 Task: Search for a house or flat in Balagtas, Philippines, with 1 bedroom, 1 bed, 1 bathroom, self check-in, for 2 adults from August 2 to August 12, within a price range of 8200 to 10000.
Action: Mouse moved to (434, 95)
Screenshot: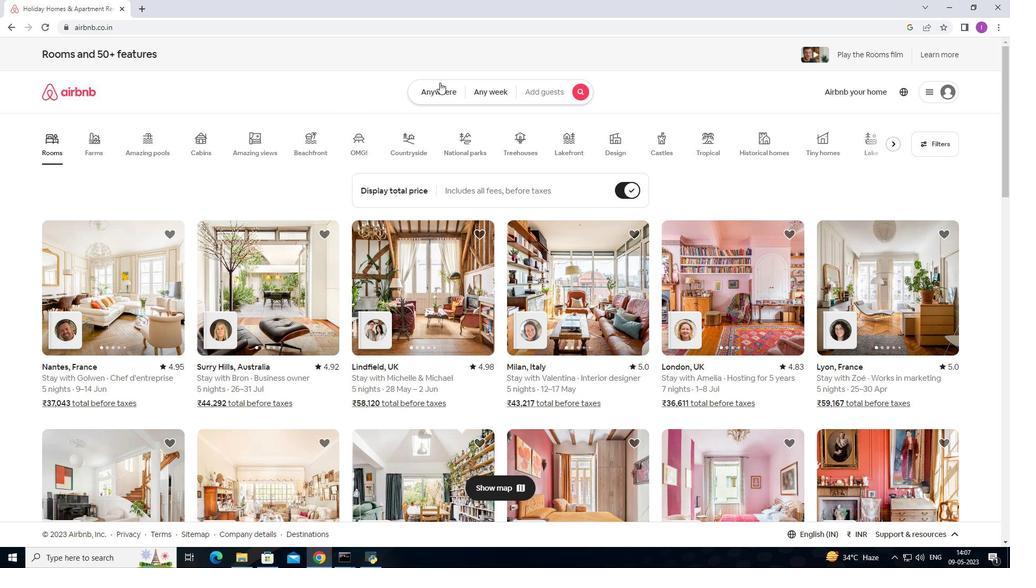 
Action: Mouse pressed left at (434, 95)
Screenshot: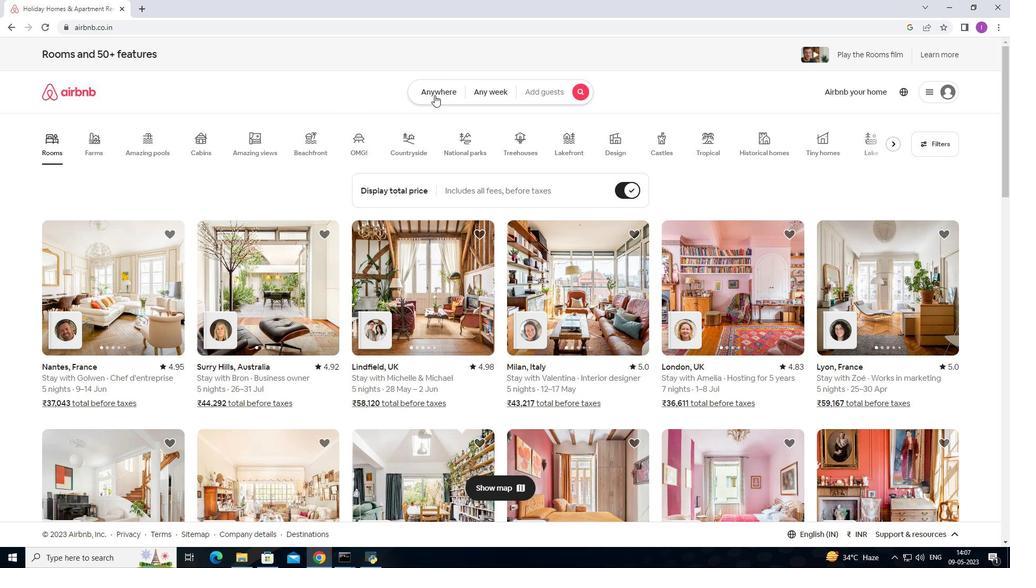 
Action: Mouse moved to (305, 132)
Screenshot: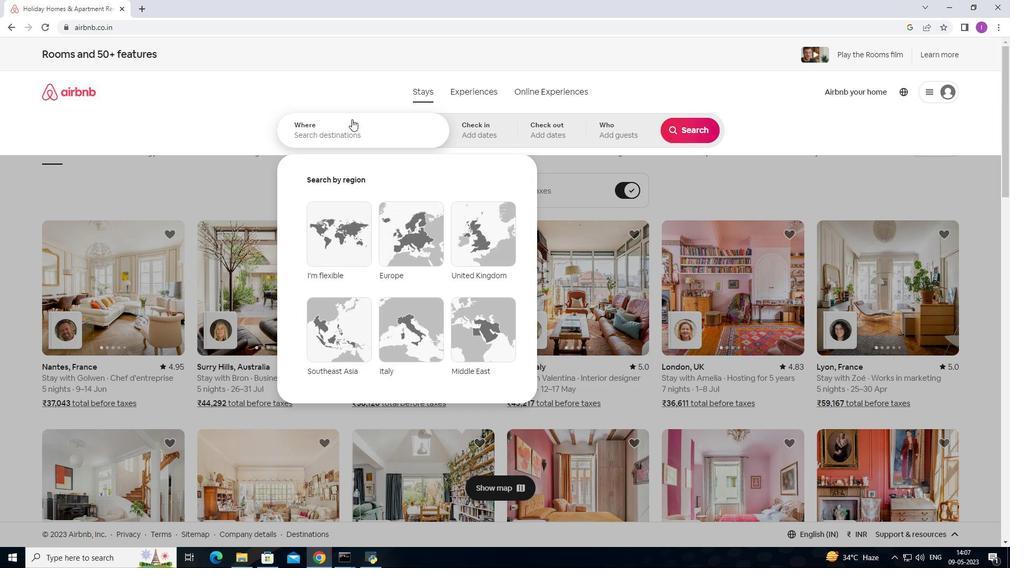 
Action: Mouse pressed left at (305, 132)
Screenshot: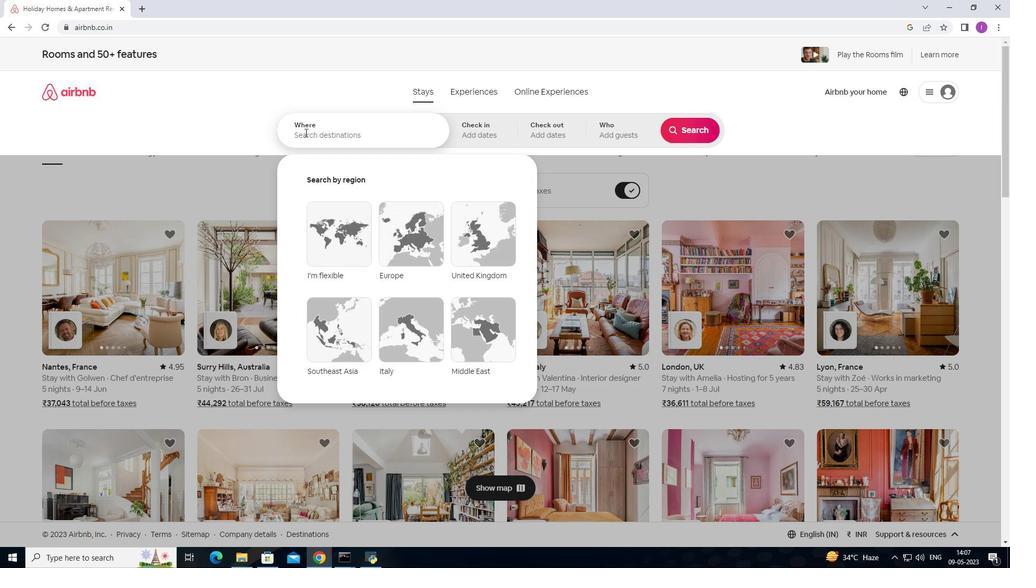 
Action: Mouse moved to (338, 148)
Screenshot: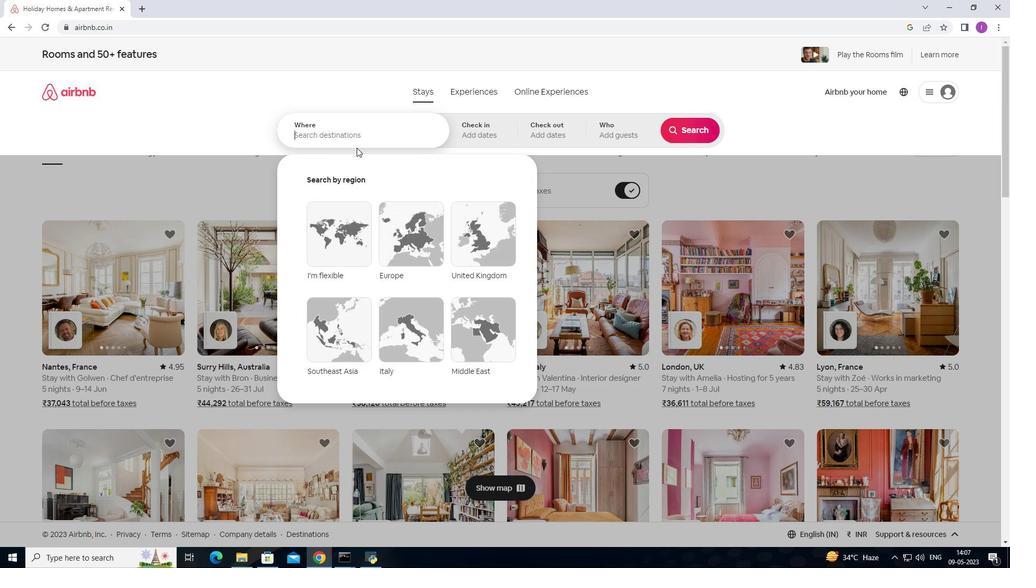 
Action: Key pressed <Key.shift>Balagtas,<Key.shift>Phi
Screenshot: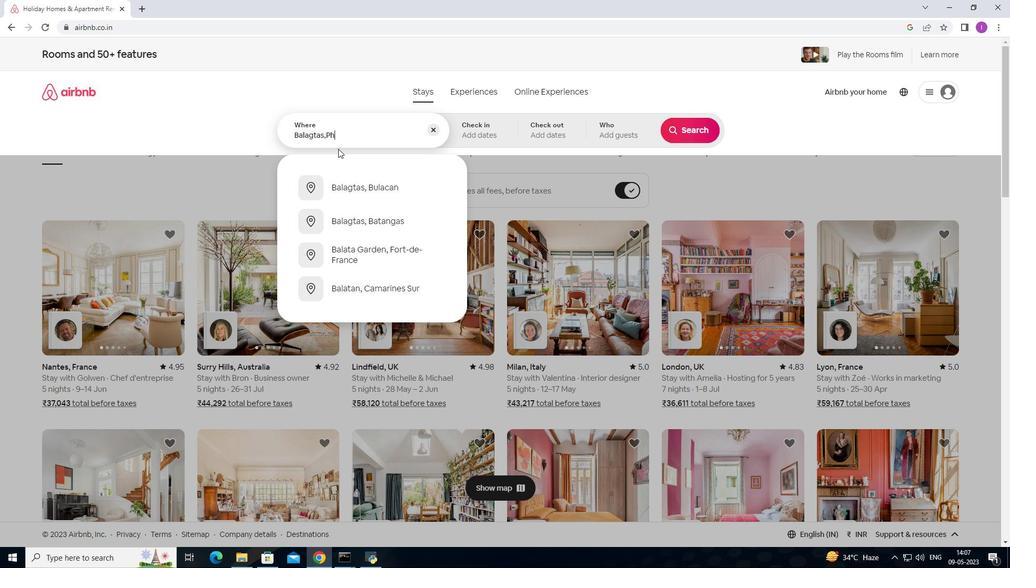 
Action: Mouse moved to (337, 148)
Screenshot: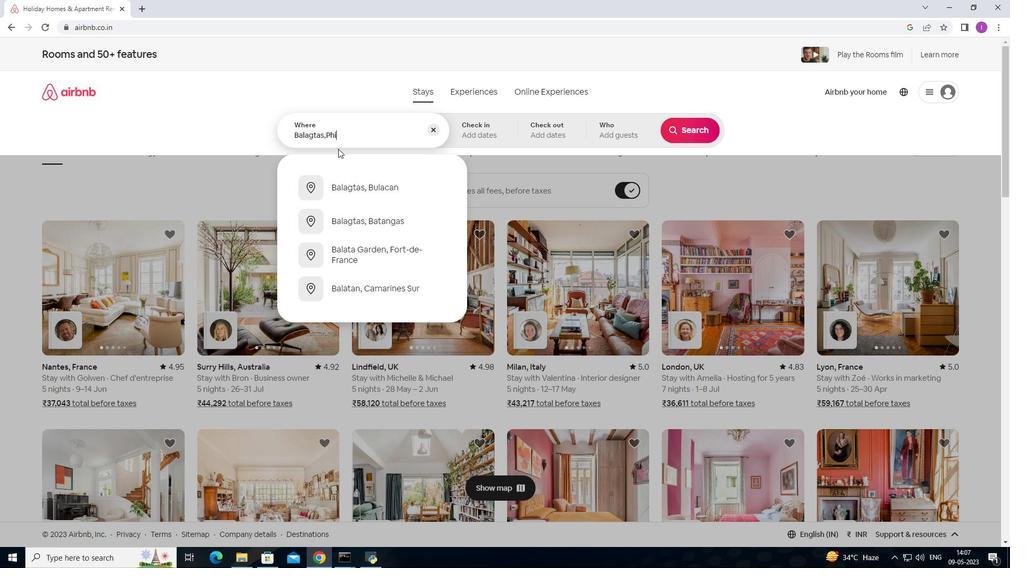 
Action: Key pressed lippines
Screenshot: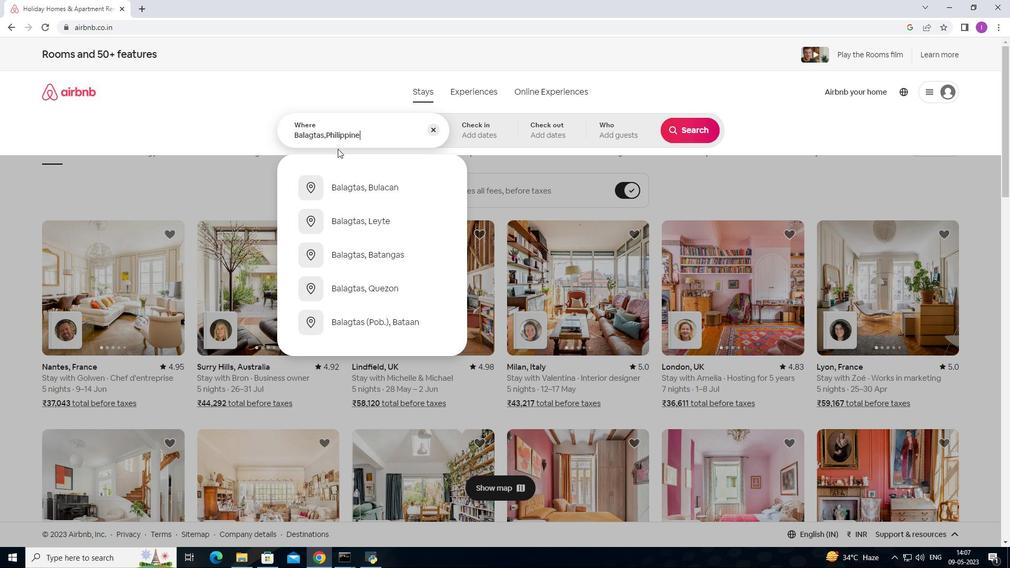 
Action: Mouse moved to (475, 128)
Screenshot: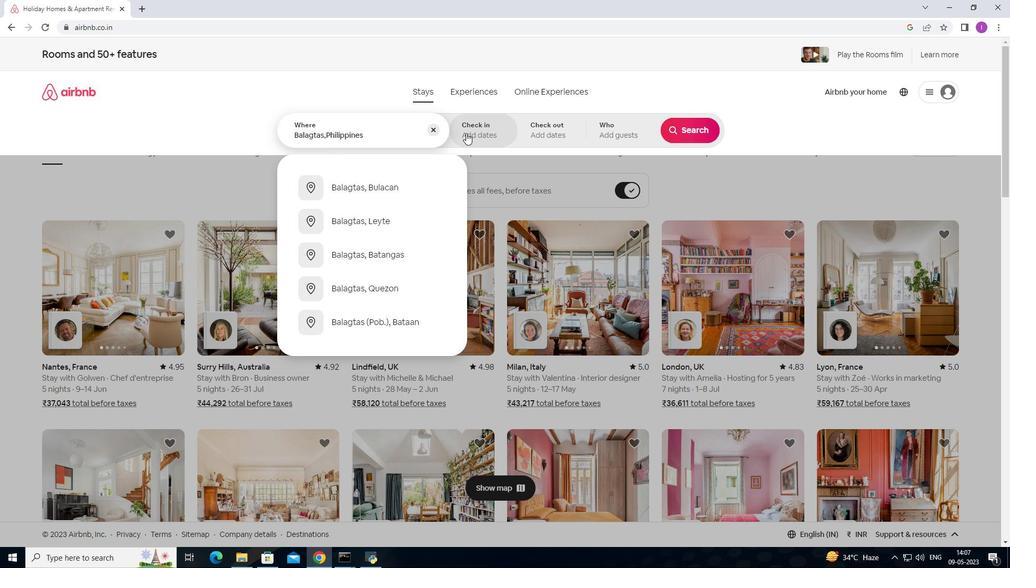 
Action: Mouse pressed left at (475, 128)
Screenshot: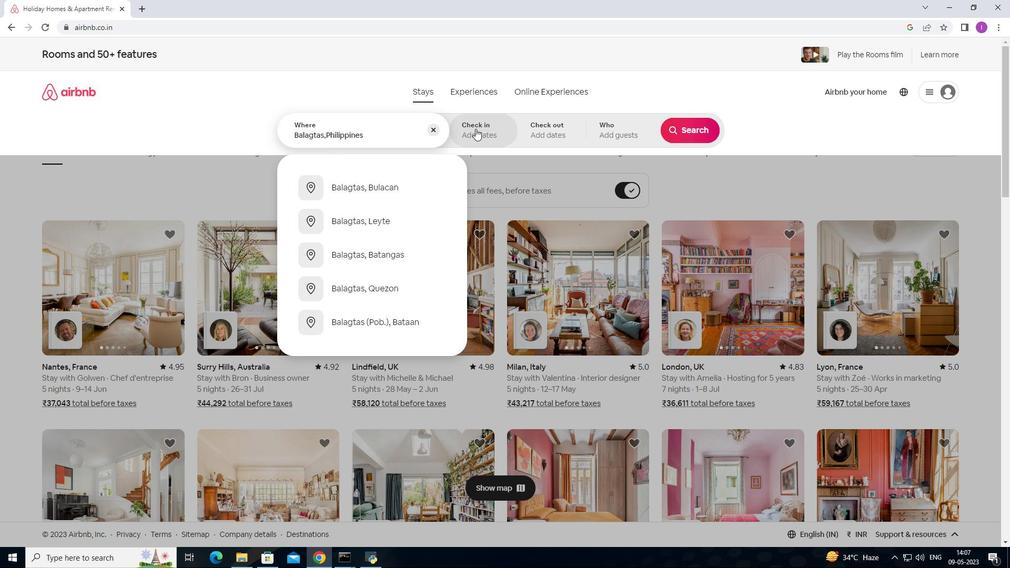 
Action: Mouse moved to (691, 217)
Screenshot: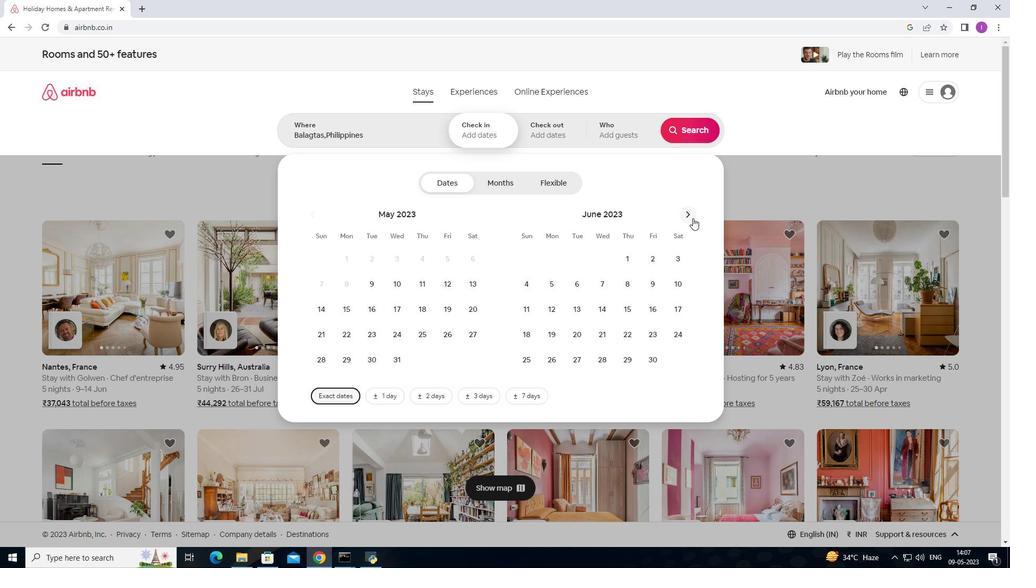 
Action: Mouse pressed left at (691, 217)
Screenshot: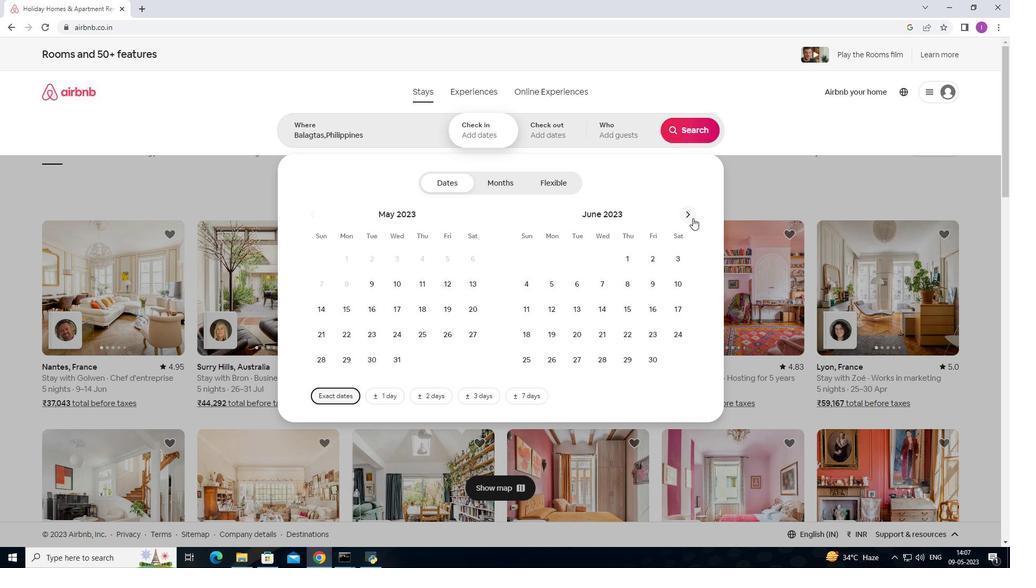 
Action: Mouse pressed left at (691, 217)
Screenshot: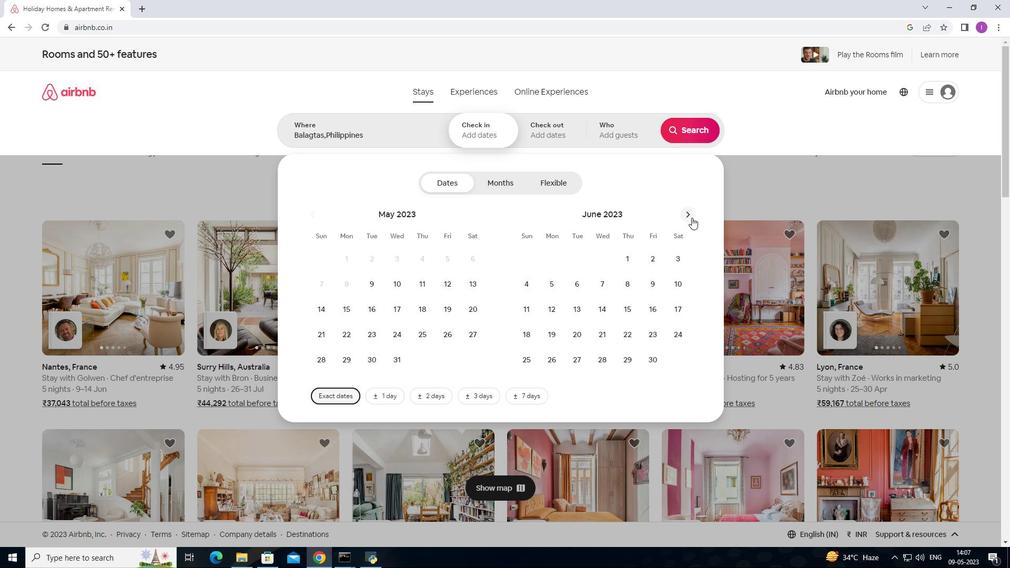 
Action: Mouse moved to (604, 258)
Screenshot: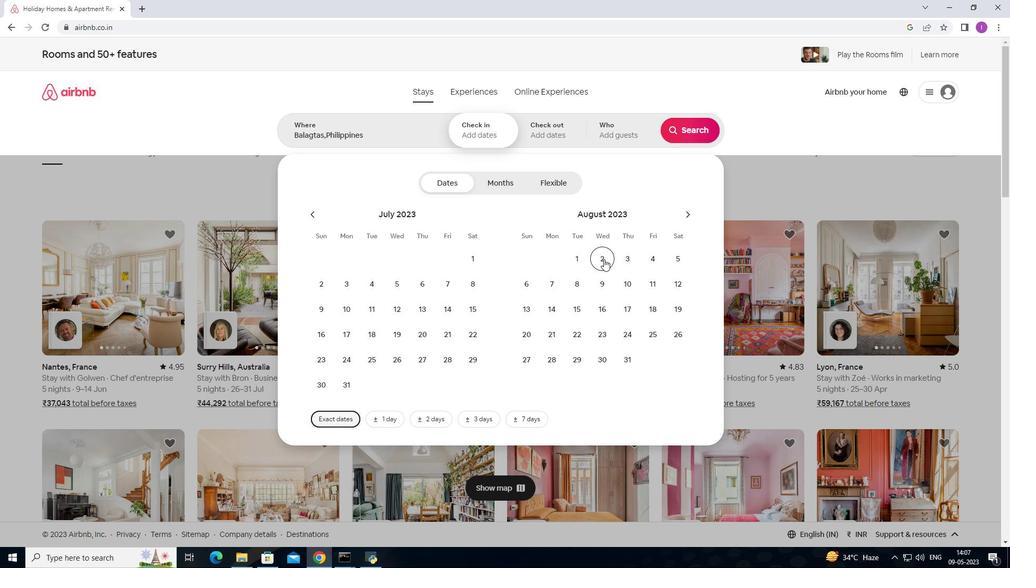 
Action: Mouse pressed left at (604, 258)
Screenshot: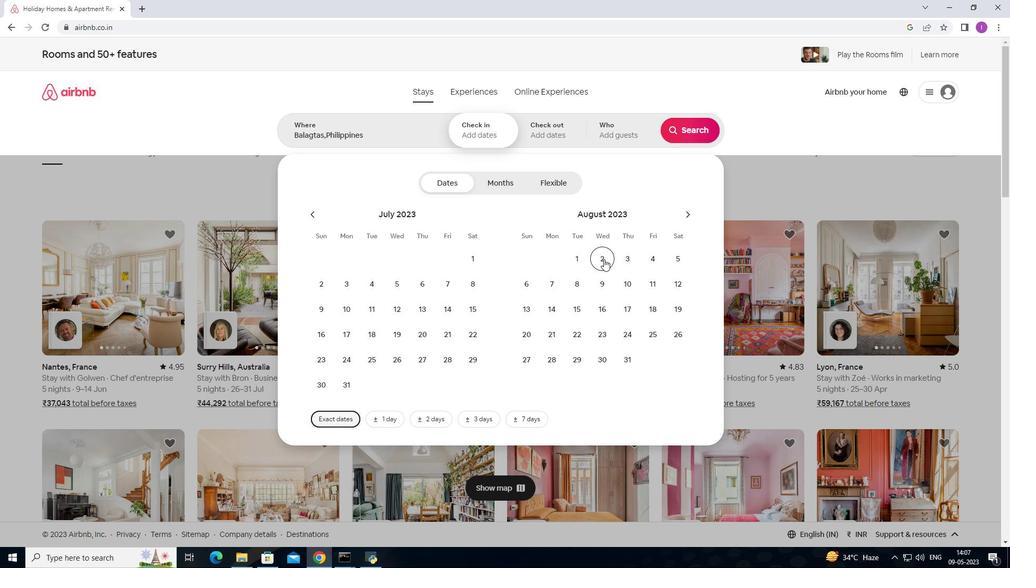 
Action: Mouse moved to (671, 282)
Screenshot: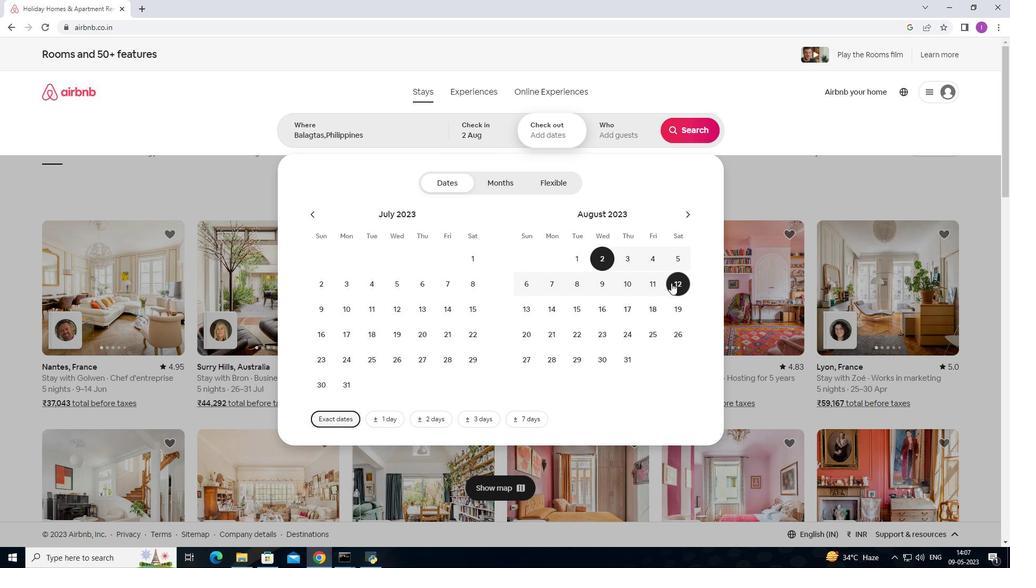 
Action: Mouse pressed left at (671, 282)
Screenshot: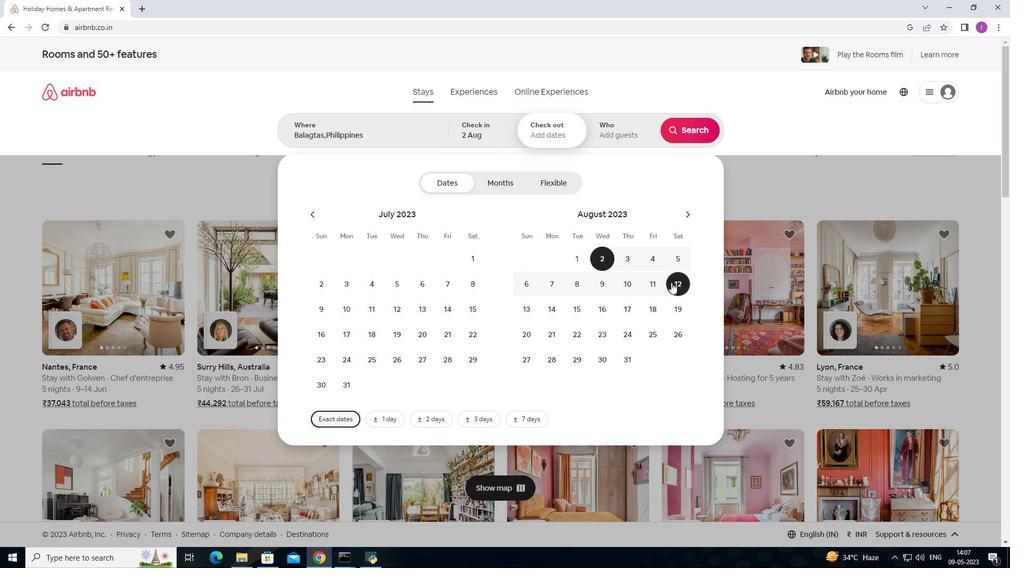 
Action: Mouse moved to (623, 138)
Screenshot: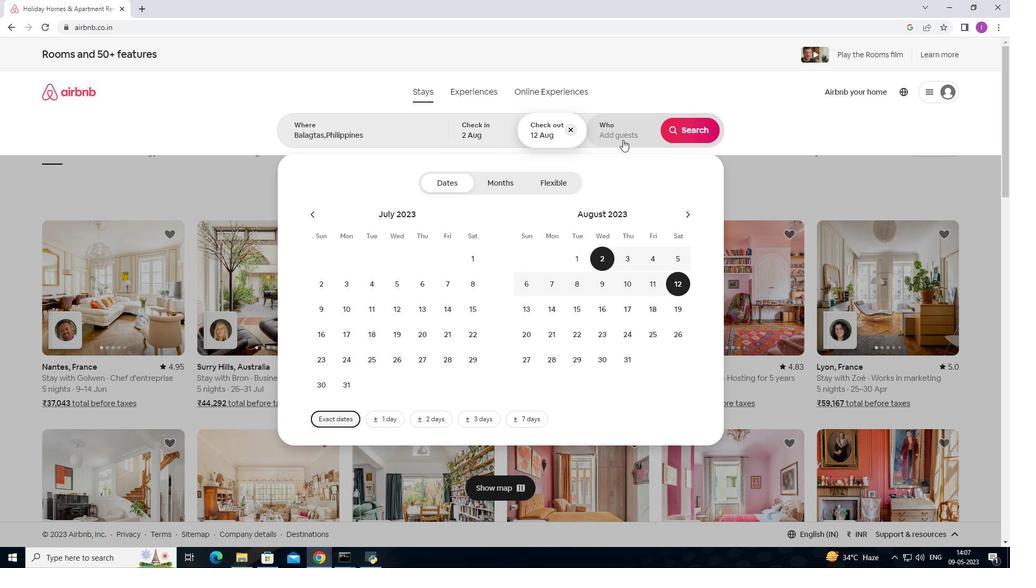 
Action: Mouse pressed left at (623, 138)
Screenshot: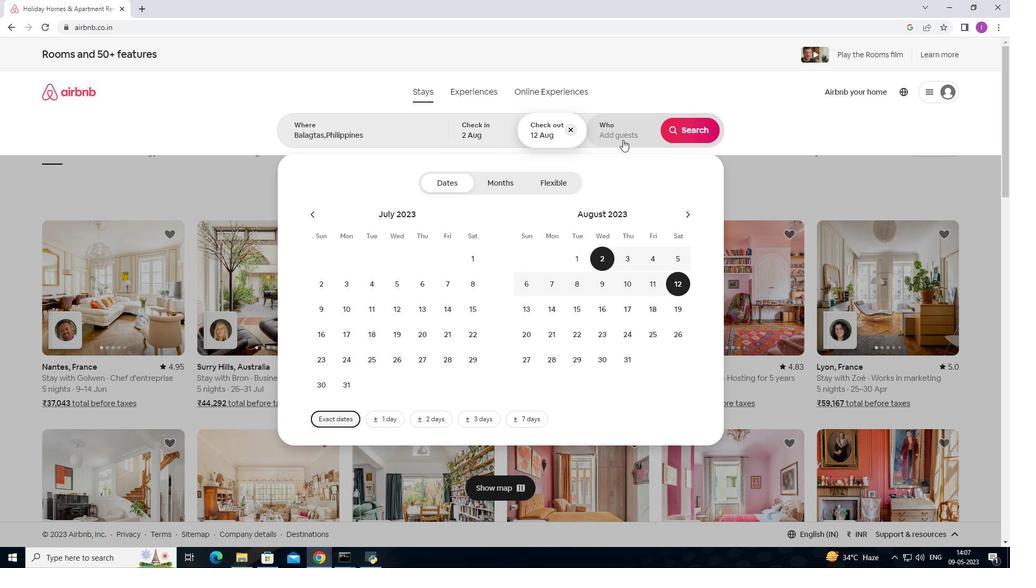 
Action: Mouse moved to (694, 184)
Screenshot: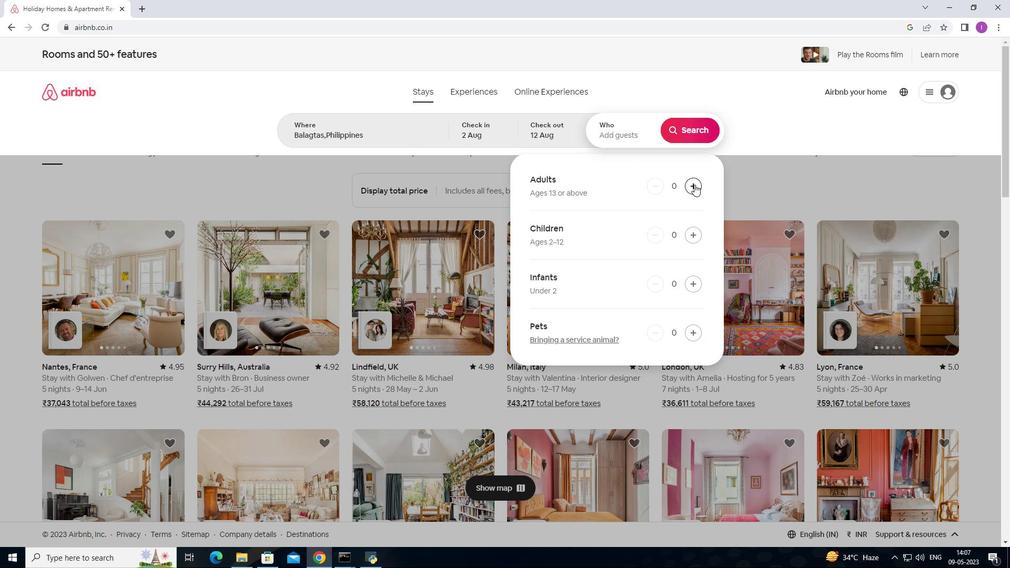 
Action: Mouse pressed left at (694, 184)
Screenshot: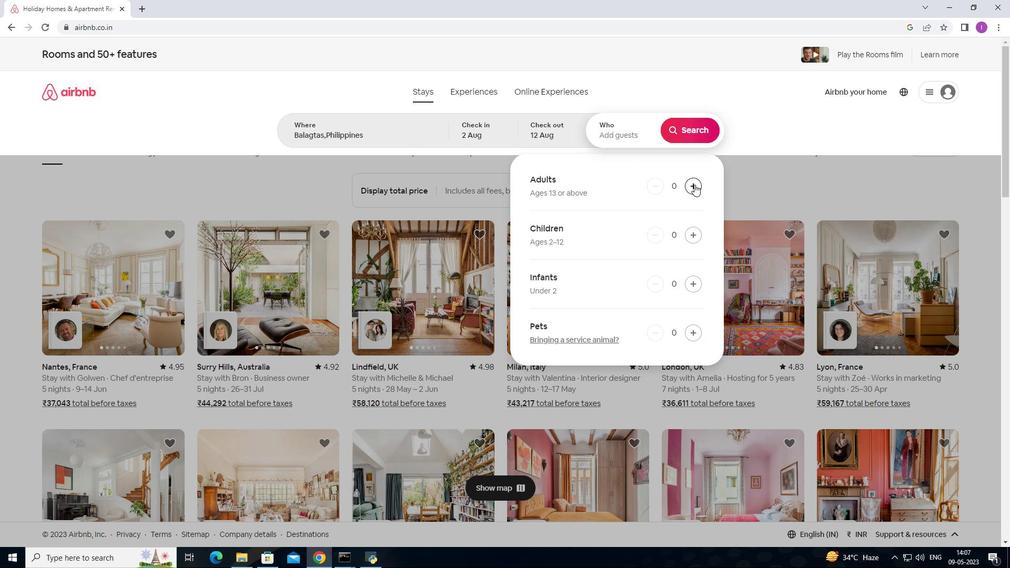 
Action: Mouse moved to (695, 184)
Screenshot: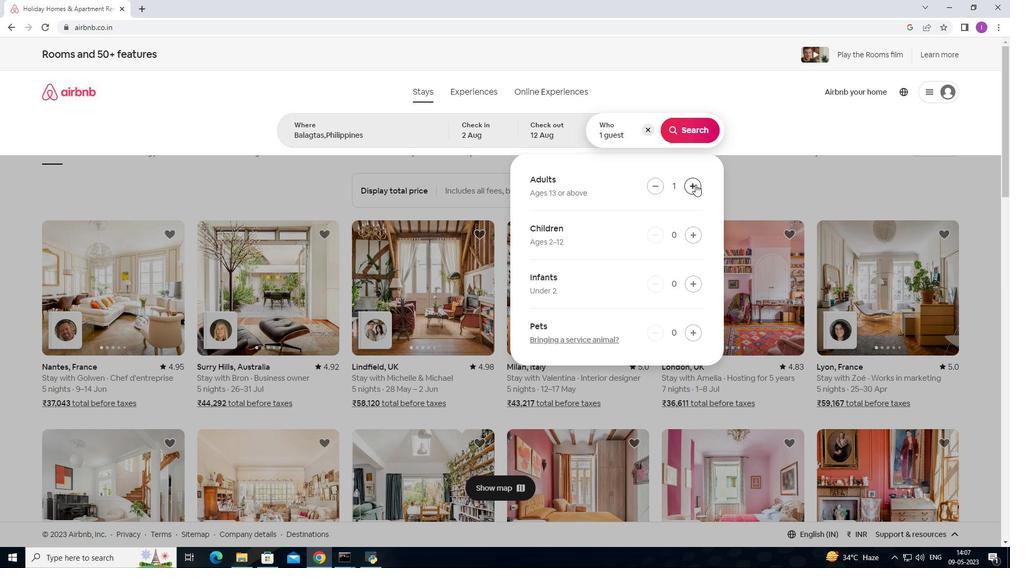 
Action: Mouse pressed left at (695, 184)
Screenshot: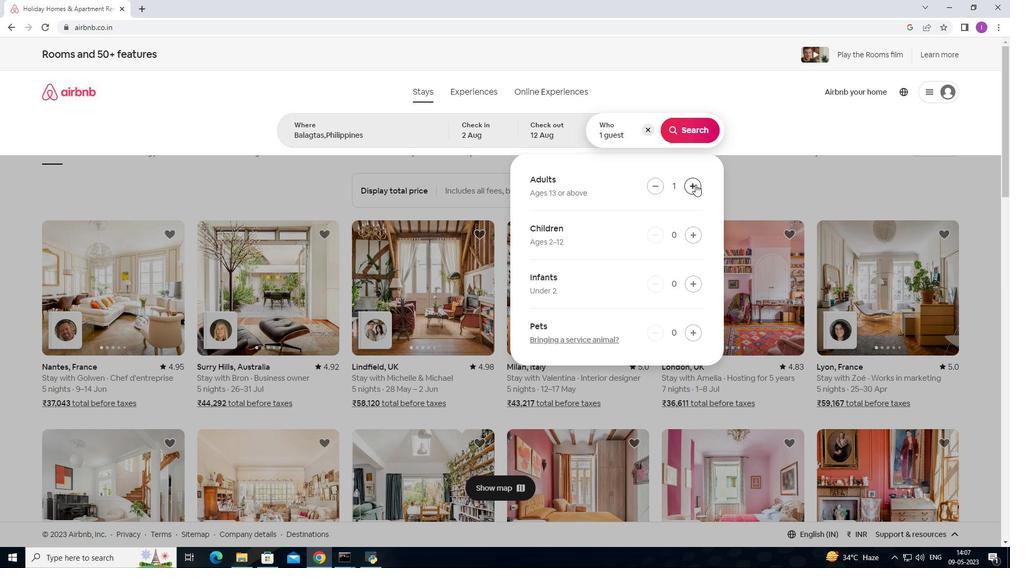 
Action: Mouse moved to (693, 136)
Screenshot: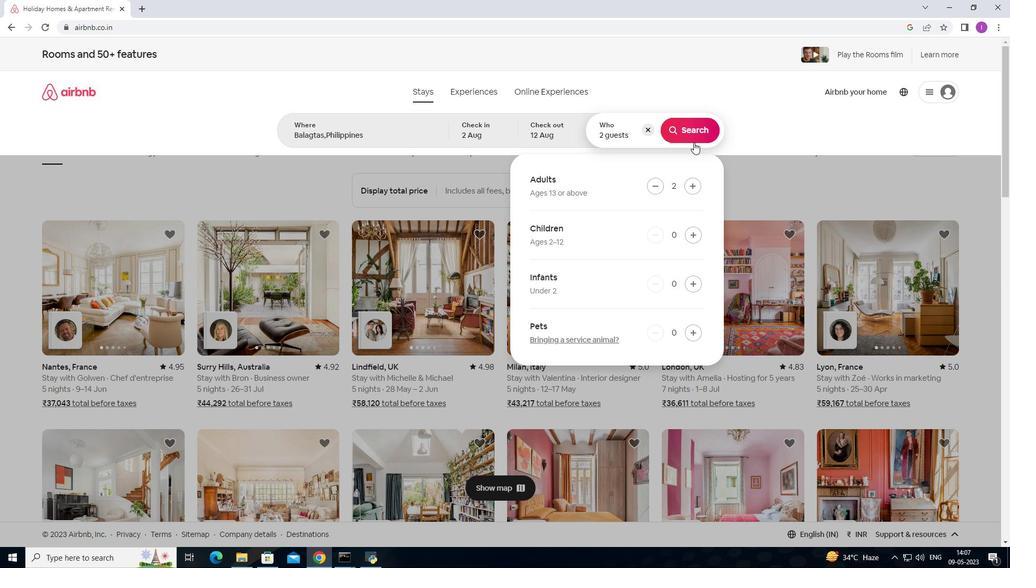 
Action: Mouse pressed left at (693, 136)
Screenshot: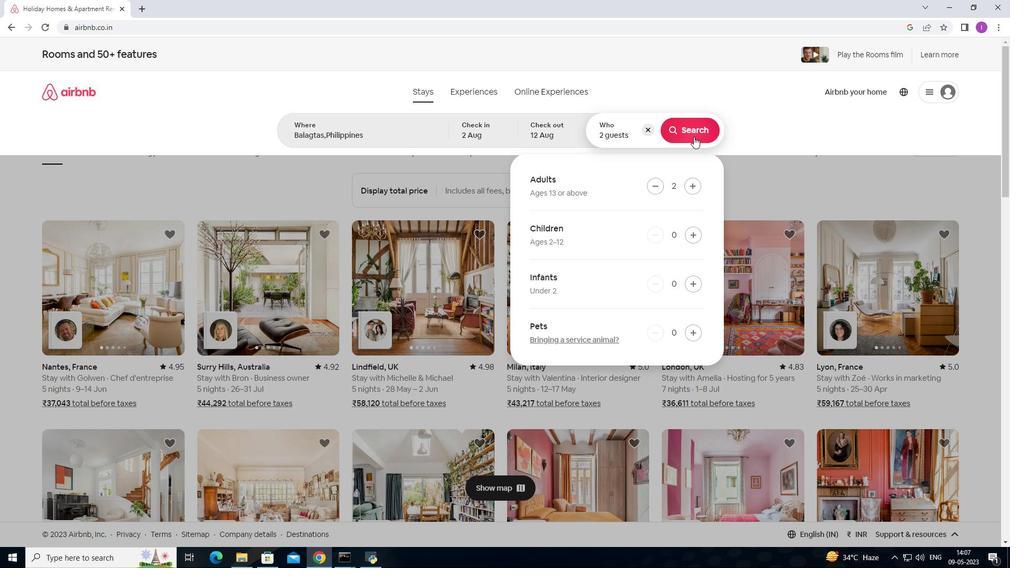 
Action: Mouse moved to (957, 96)
Screenshot: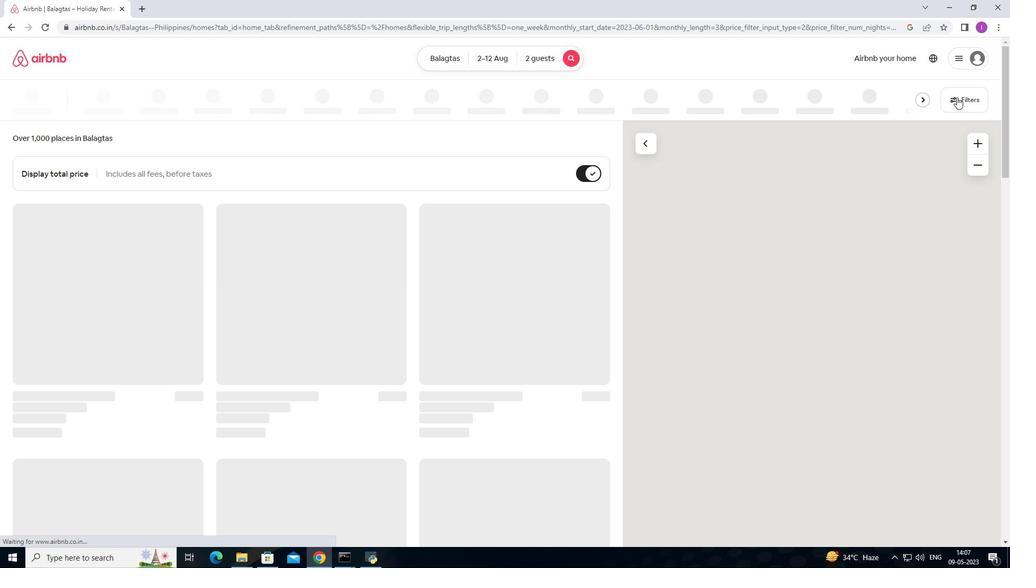 
Action: Mouse pressed left at (957, 96)
Screenshot: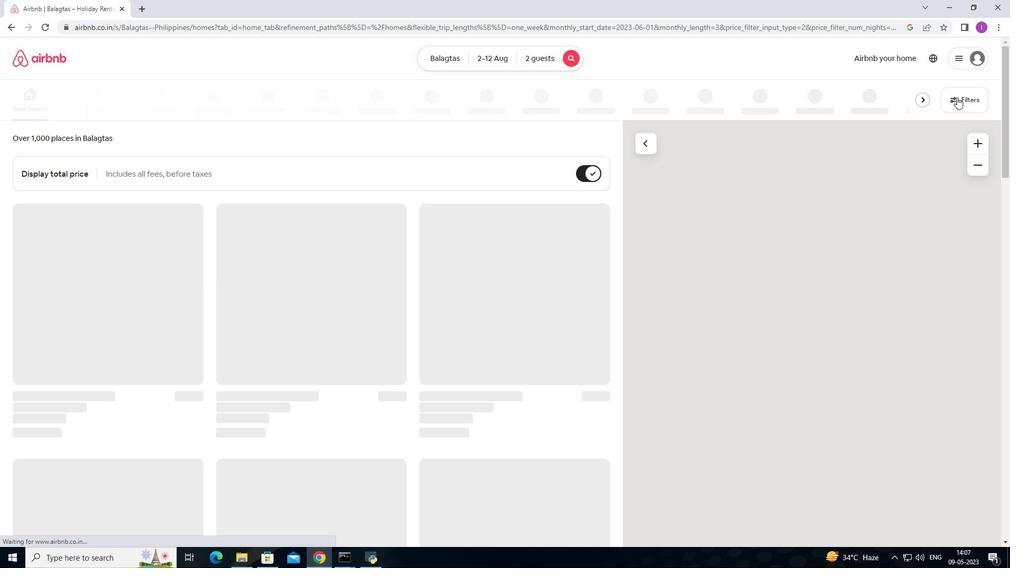 
Action: Mouse moved to (381, 359)
Screenshot: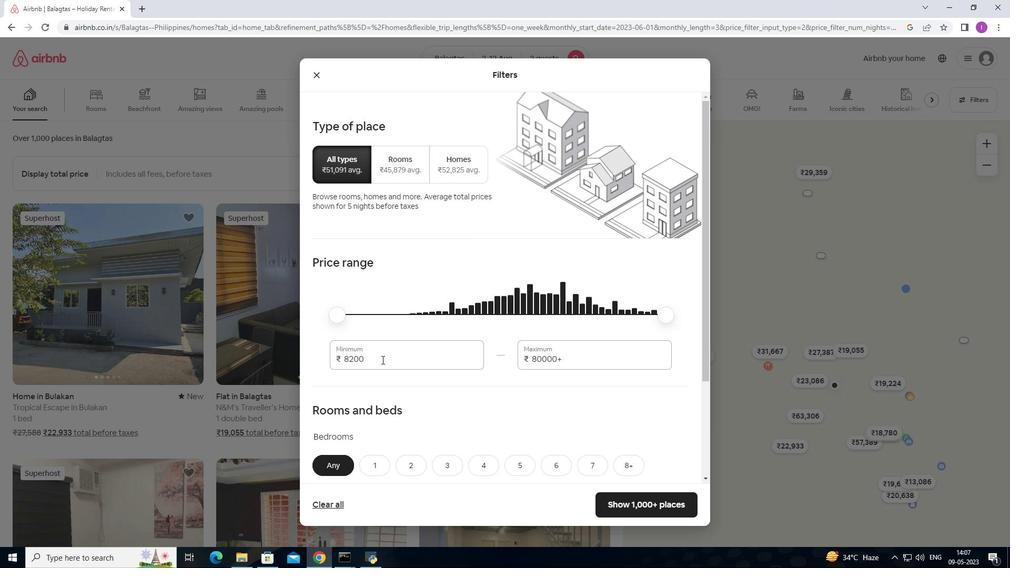 
Action: Mouse pressed left at (381, 359)
Screenshot: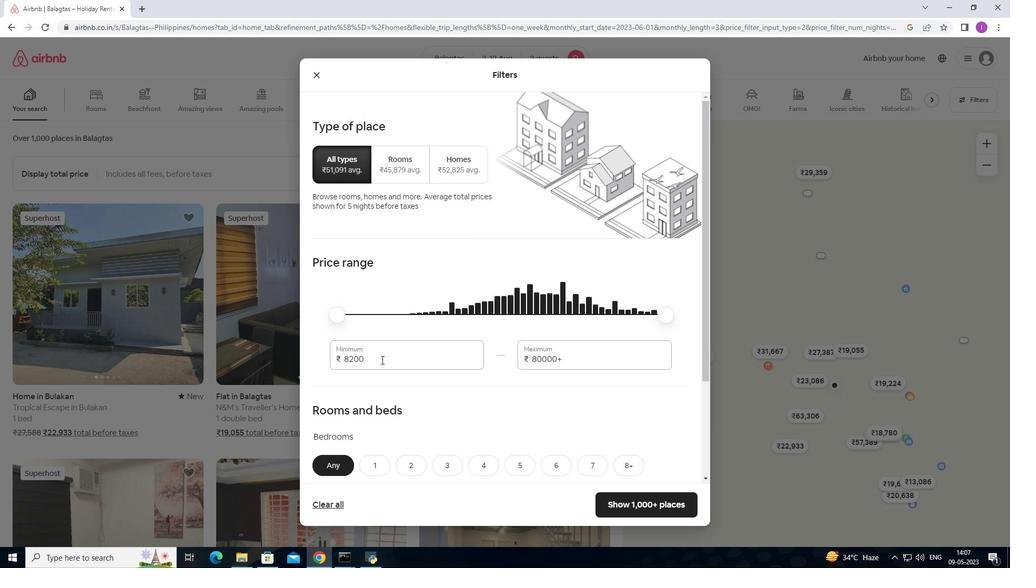 
Action: Mouse moved to (326, 360)
Screenshot: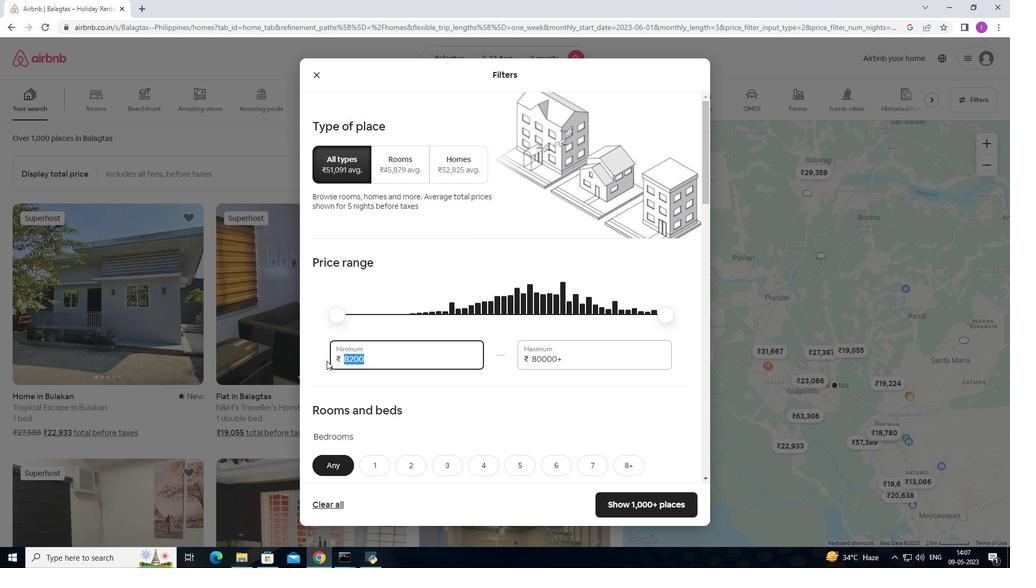 
Action: Key pressed 5
Screenshot: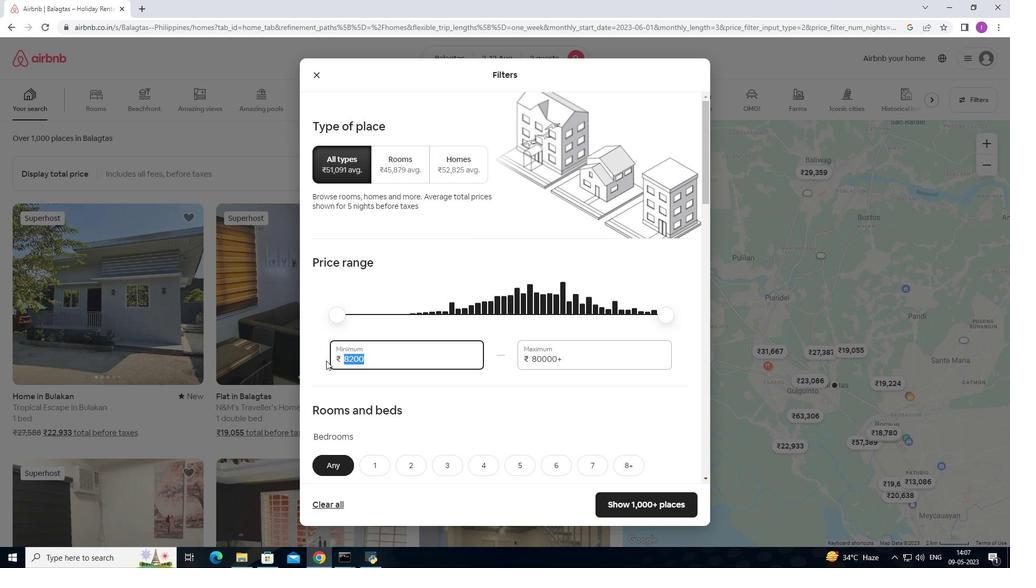 
Action: Mouse moved to (323, 361)
Screenshot: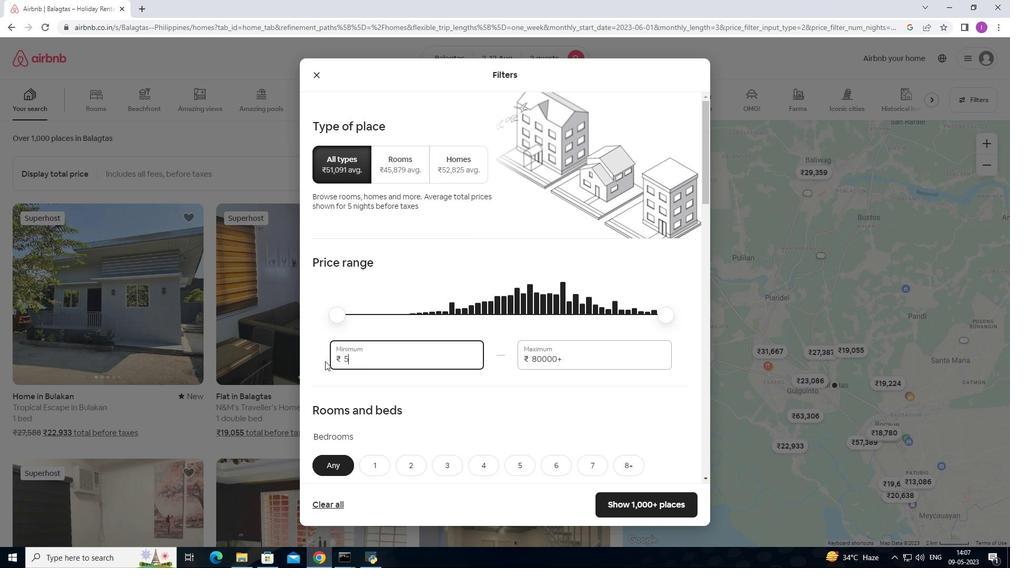 
Action: Key pressed 0
Screenshot: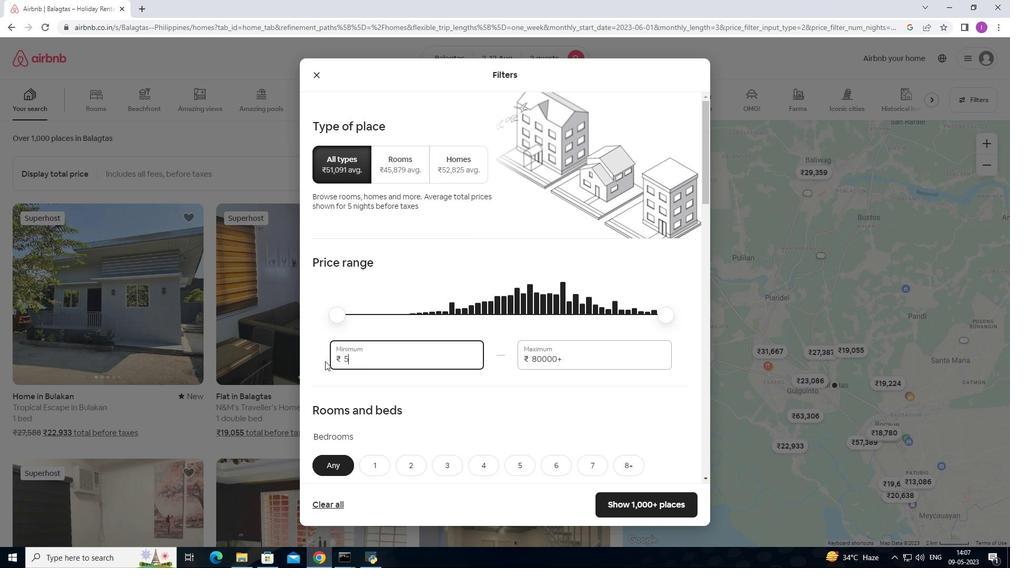 
Action: Mouse moved to (323, 362)
Screenshot: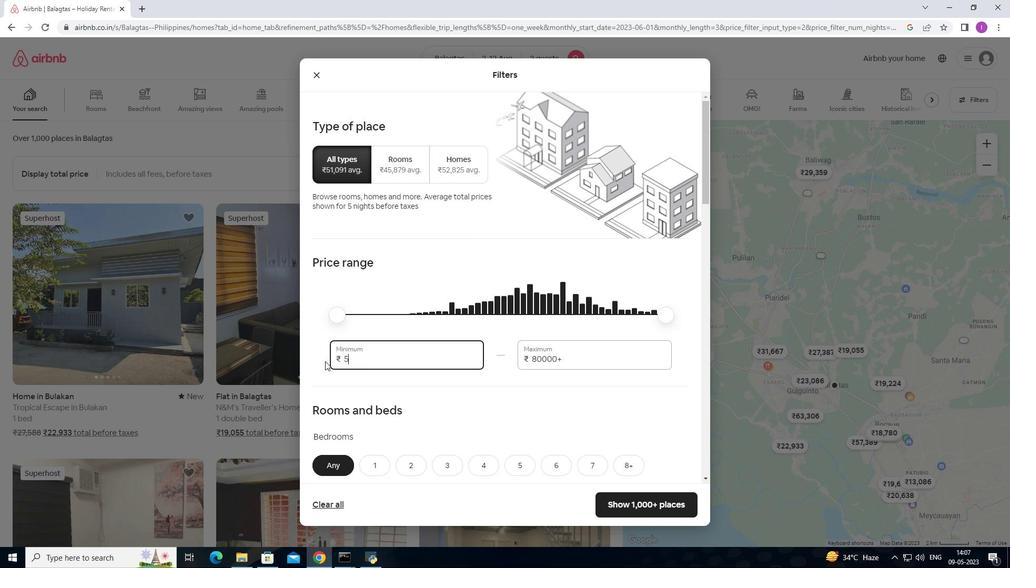
Action: Key pressed 00
Screenshot: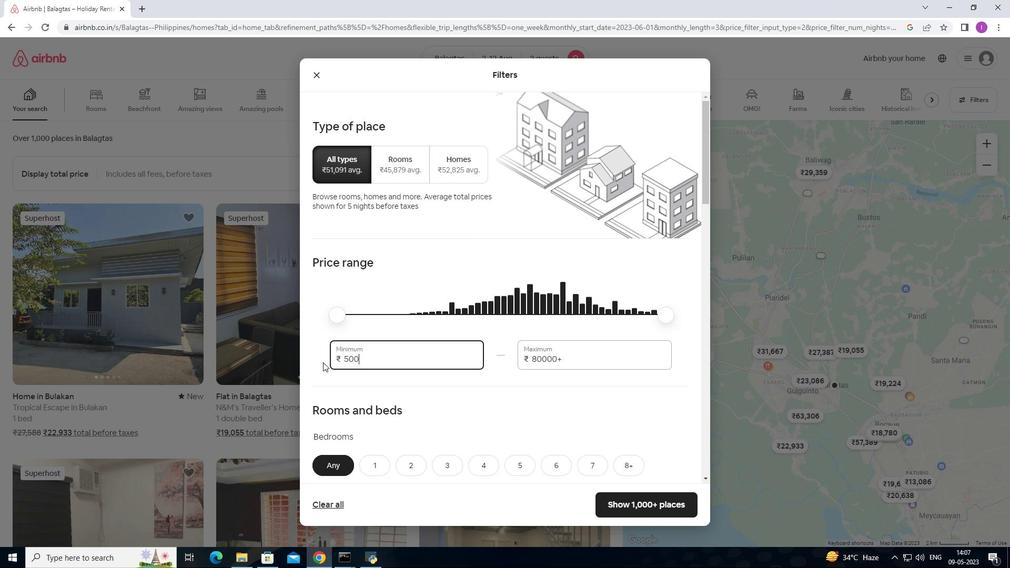 
Action: Mouse moved to (568, 354)
Screenshot: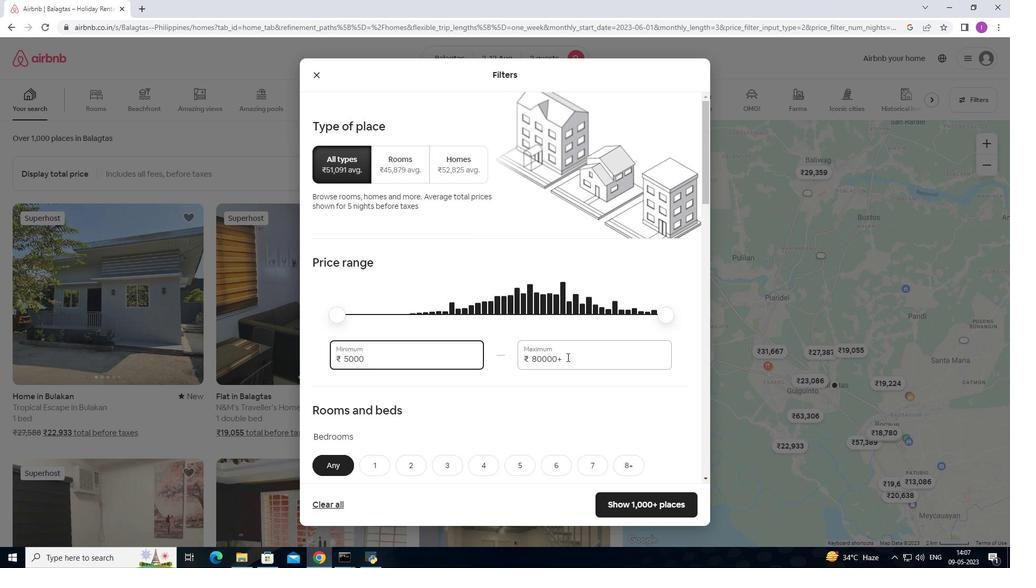 
Action: Mouse pressed left at (568, 354)
Screenshot: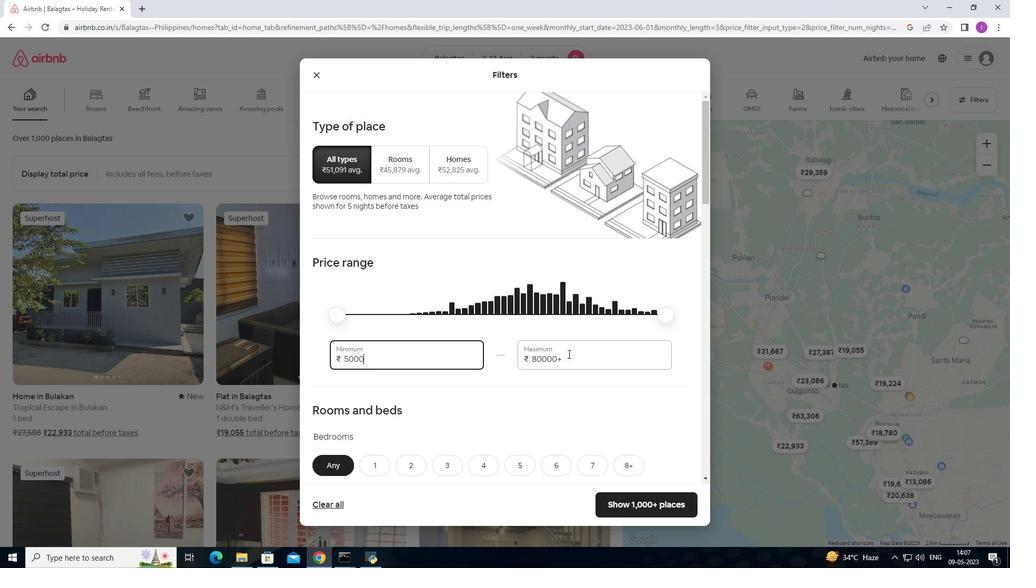 
Action: Mouse moved to (524, 361)
Screenshot: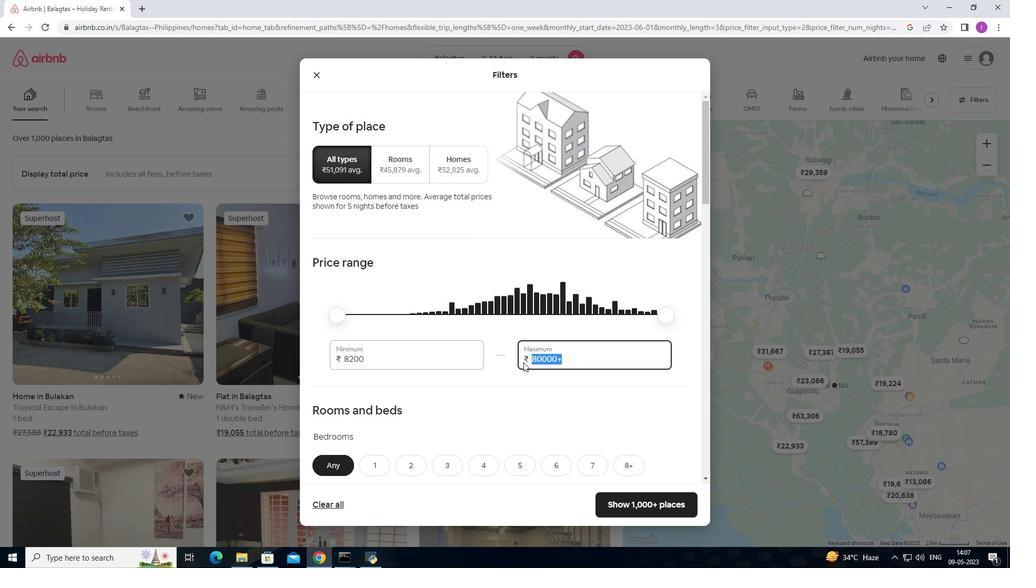 
Action: Key pressed 10000
Screenshot: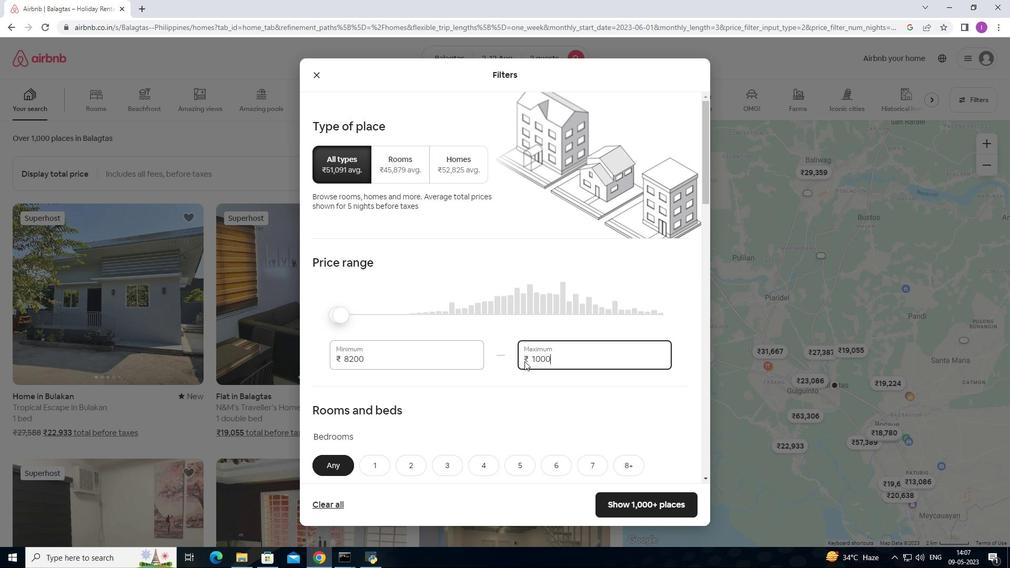
Action: Mouse moved to (488, 354)
Screenshot: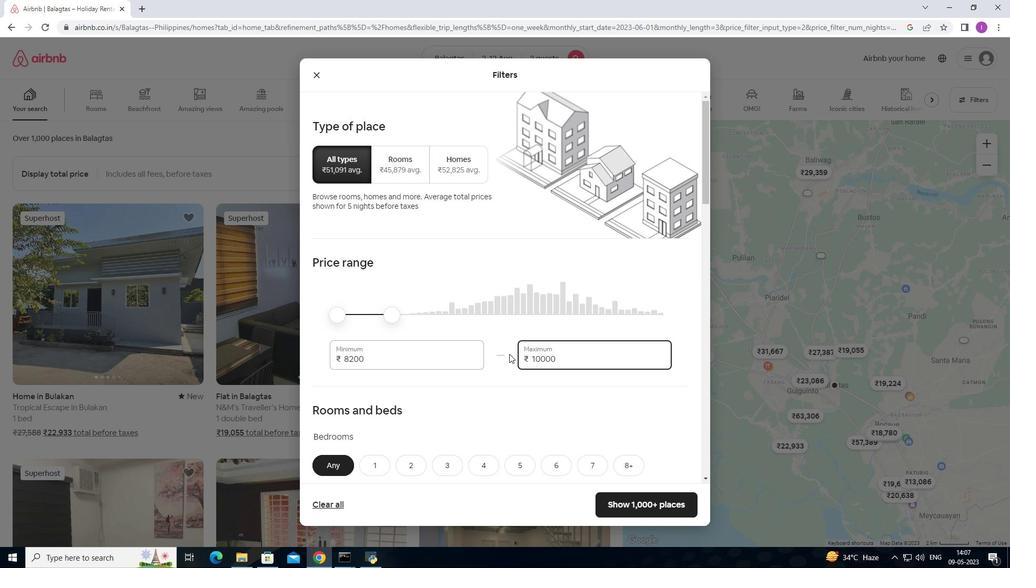 
Action: Mouse scrolled (488, 353) with delta (0, 0)
Screenshot: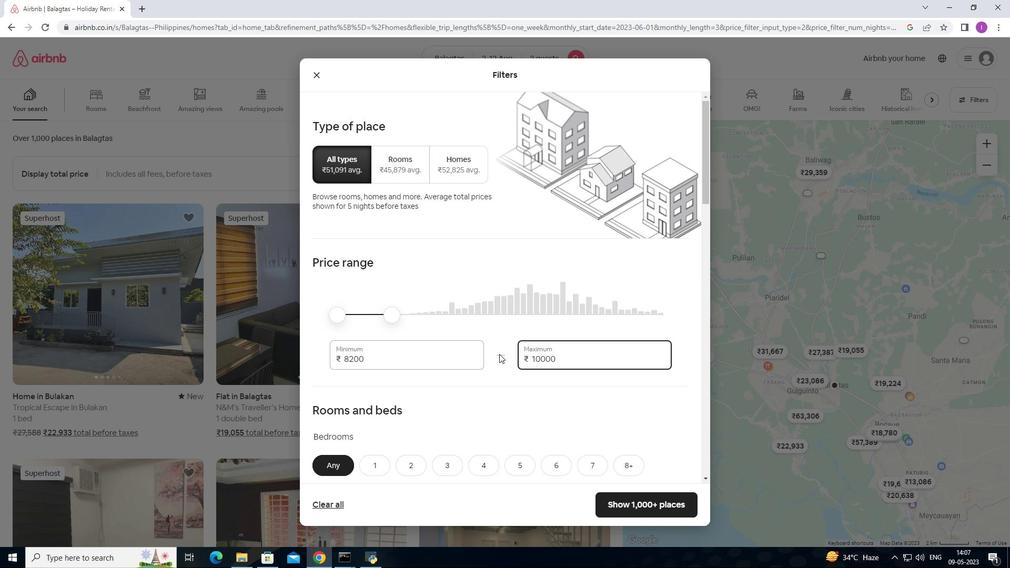 
Action: Mouse scrolled (488, 353) with delta (0, 0)
Screenshot: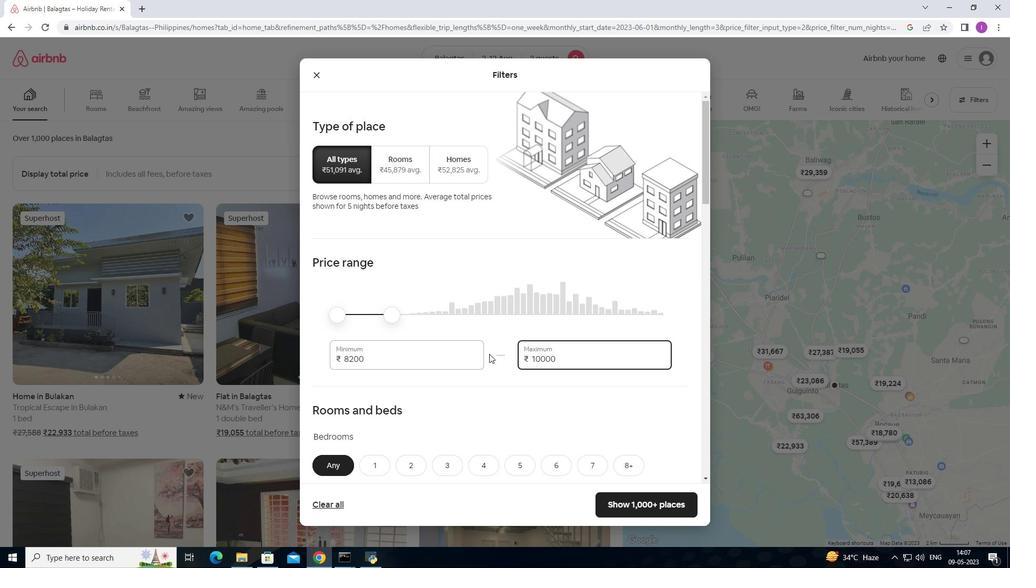 
Action: Mouse moved to (492, 354)
Screenshot: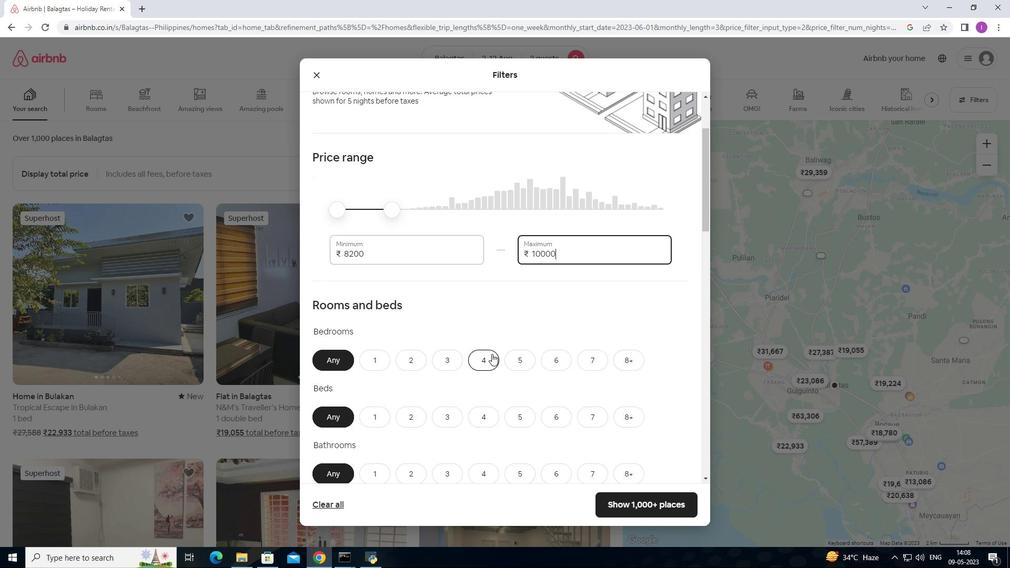 
Action: Mouse scrolled (492, 353) with delta (0, 0)
Screenshot: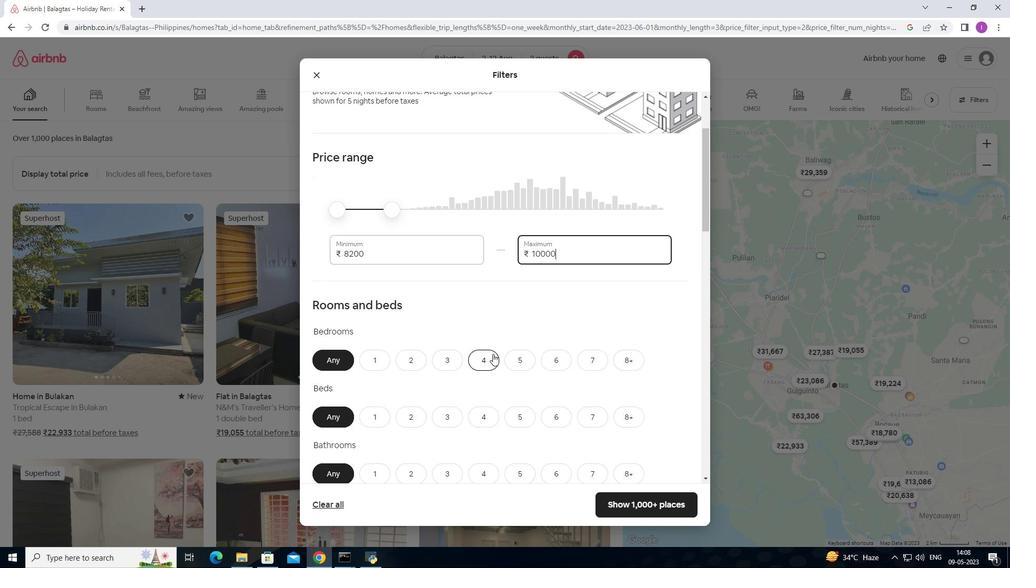 
Action: Mouse moved to (386, 307)
Screenshot: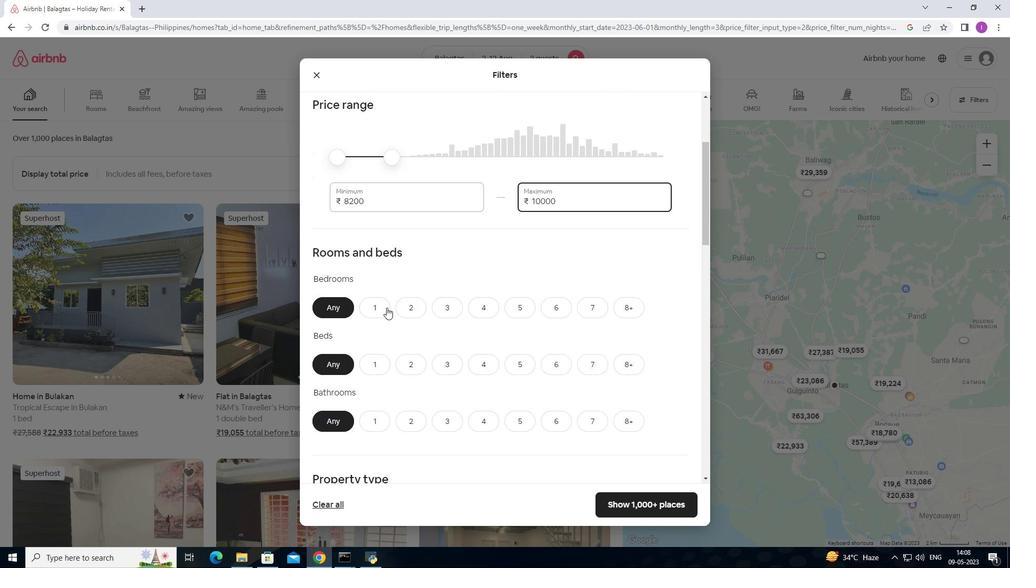 
Action: Mouse pressed left at (386, 307)
Screenshot: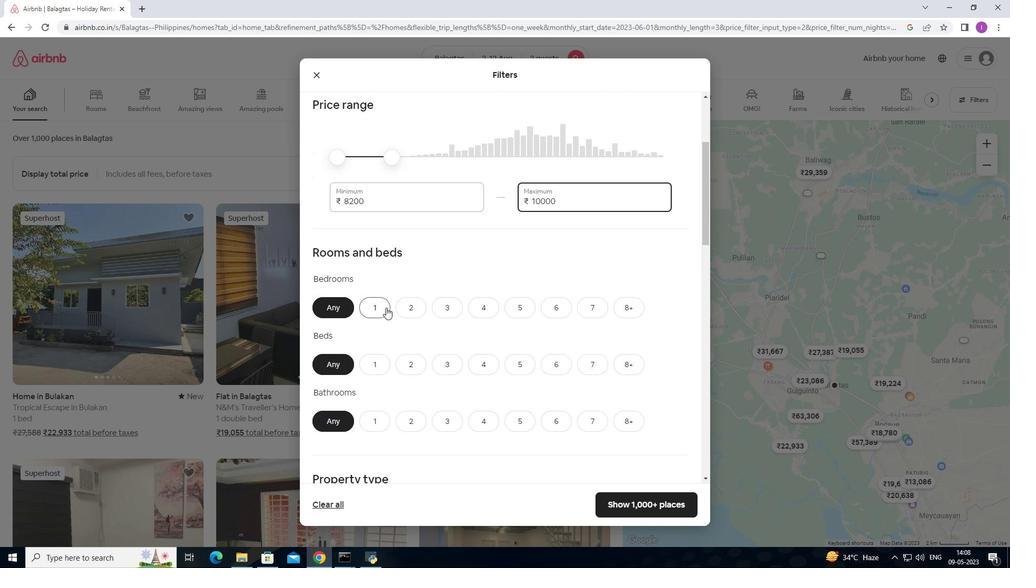 
Action: Mouse moved to (379, 359)
Screenshot: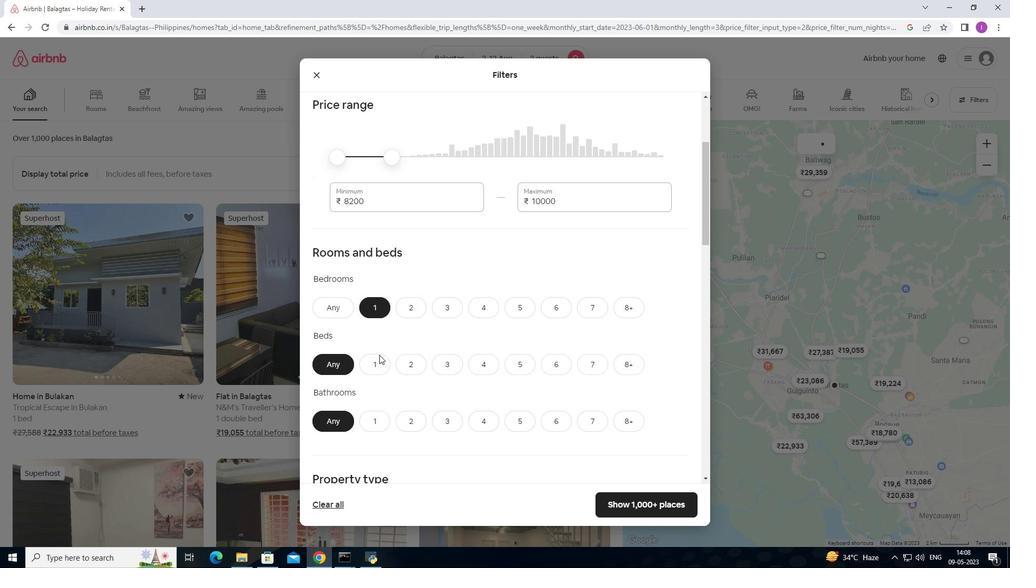 
Action: Mouse pressed left at (379, 359)
Screenshot: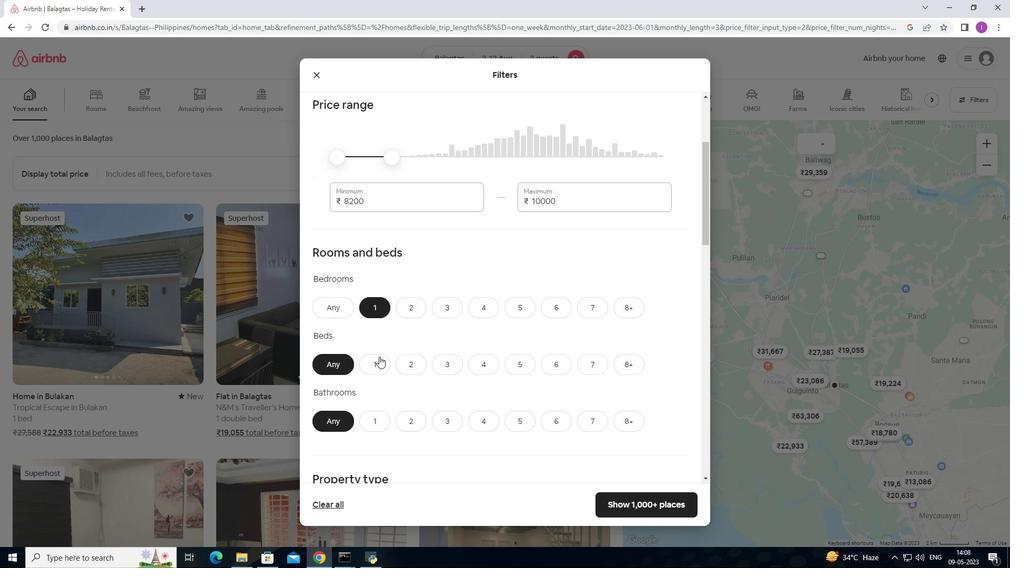 
Action: Mouse moved to (380, 418)
Screenshot: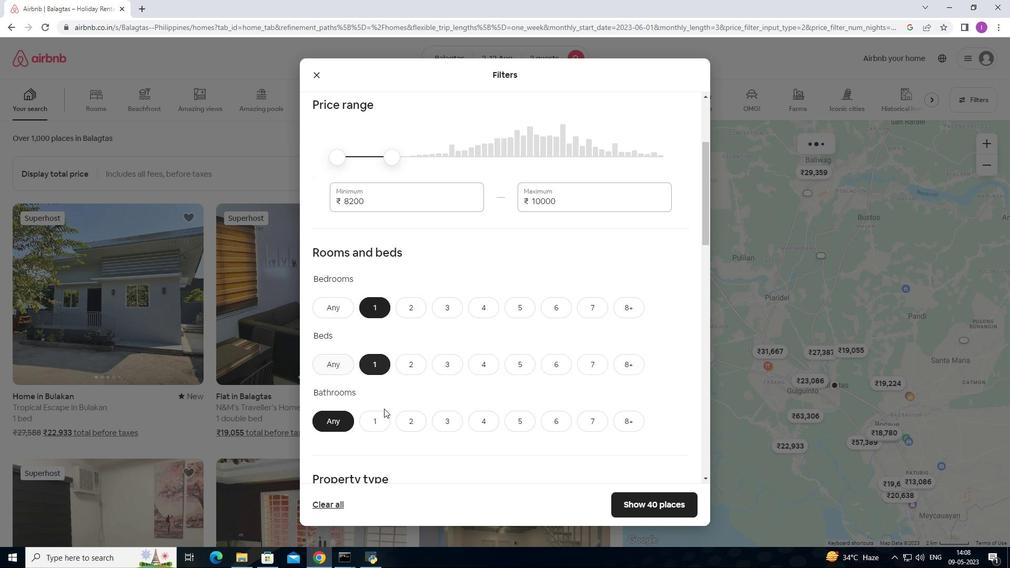 
Action: Mouse pressed left at (380, 418)
Screenshot: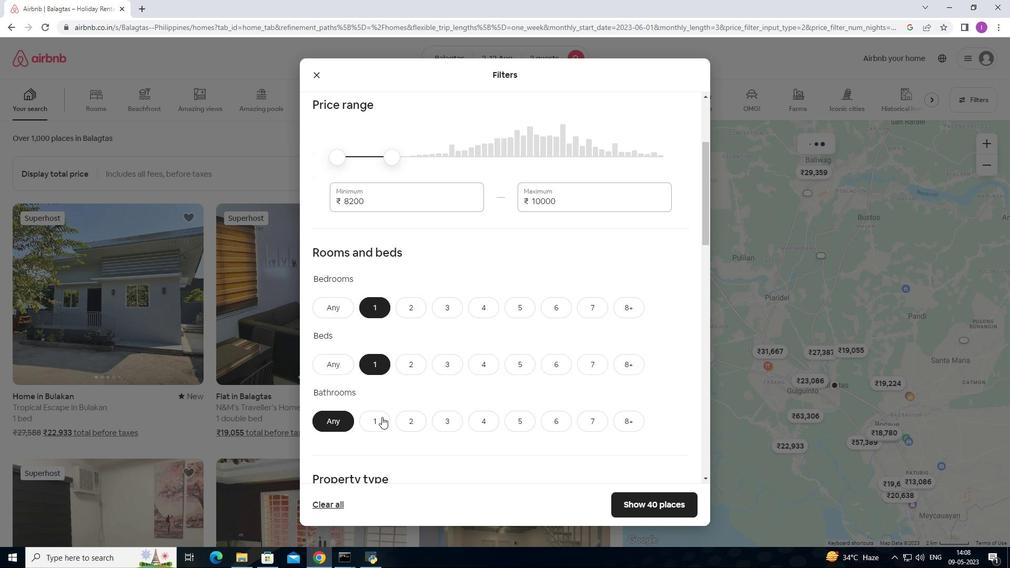 
Action: Mouse moved to (406, 396)
Screenshot: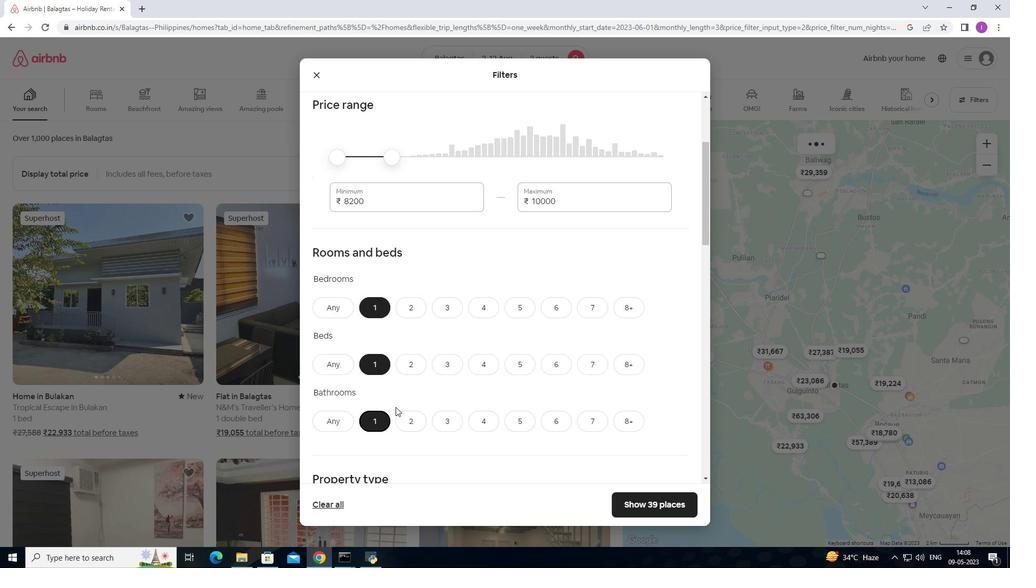 
Action: Mouse scrolled (406, 396) with delta (0, 0)
Screenshot: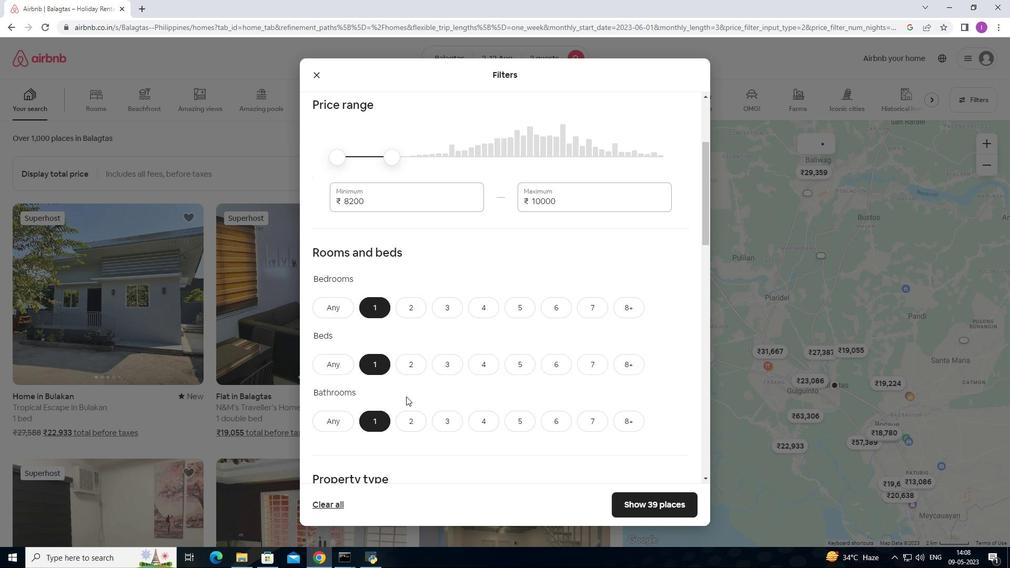 
Action: Mouse scrolled (406, 396) with delta (0, 0)
Screenshot: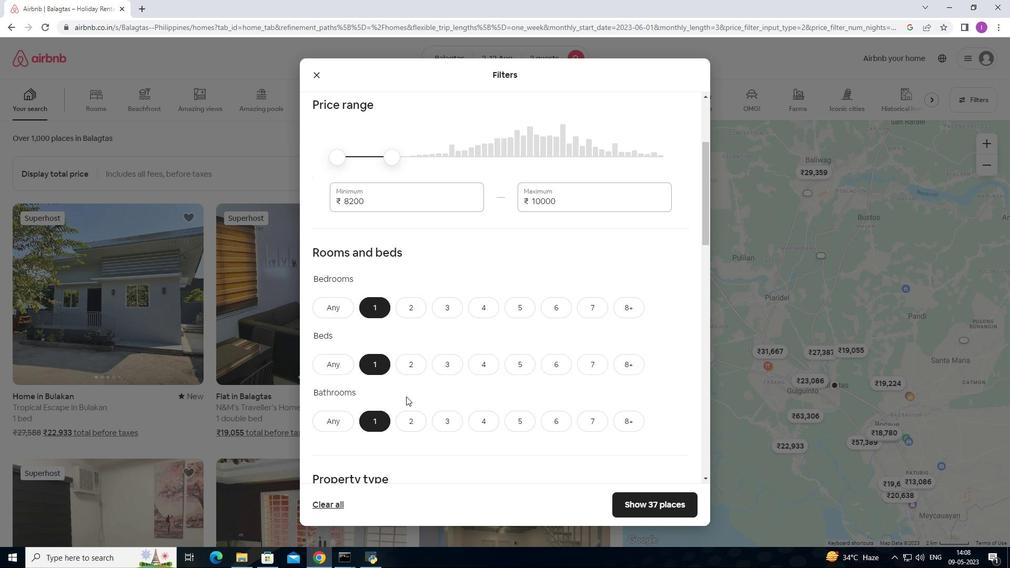 
Action: Mouse scrolled (406, 396) with delta (0, 0)
Screenshot: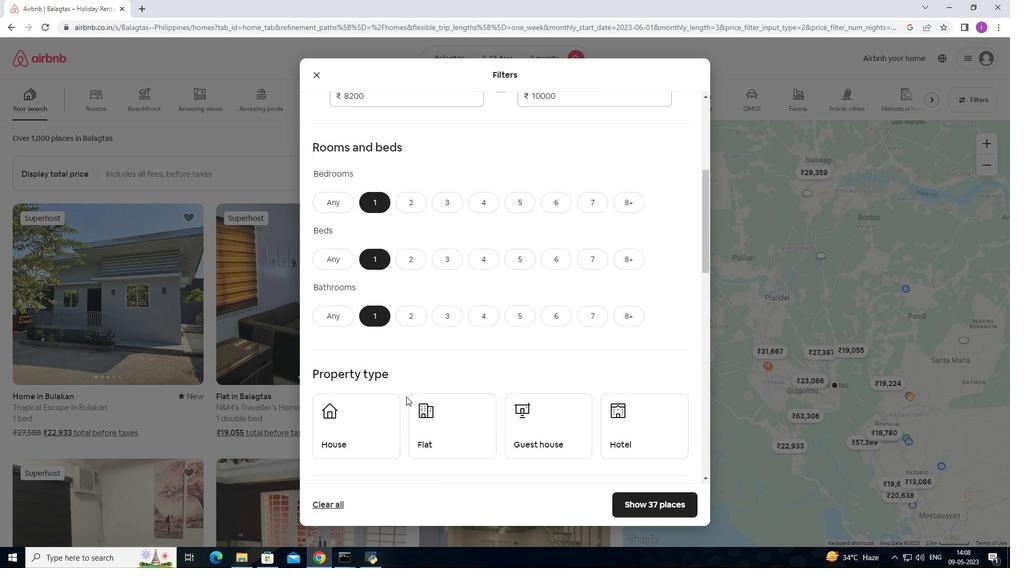 
Action: Mouse moved to (363, 380)
Screenshot: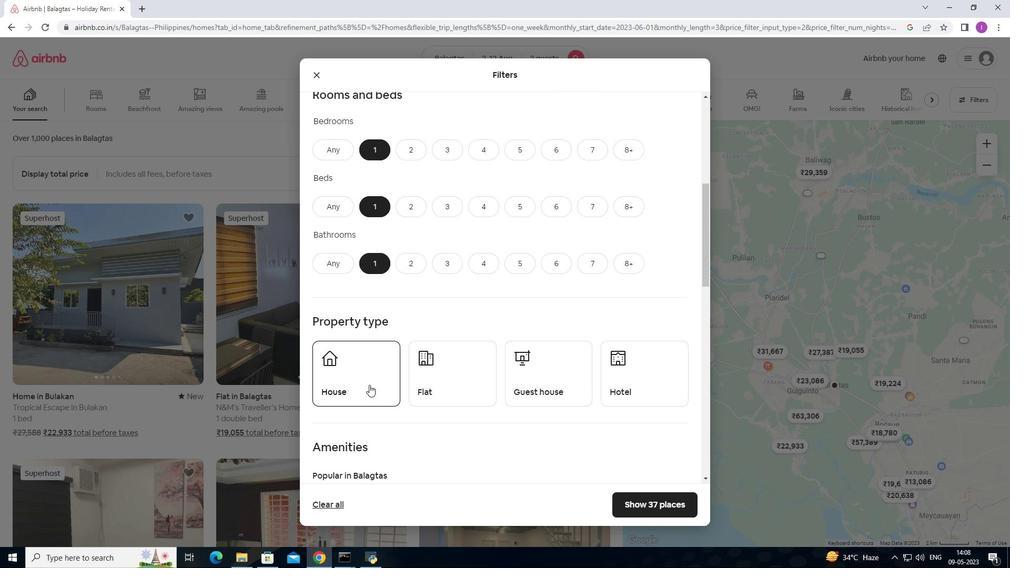 
Action: Mouse pressed left at (363, 380)
Screenshot: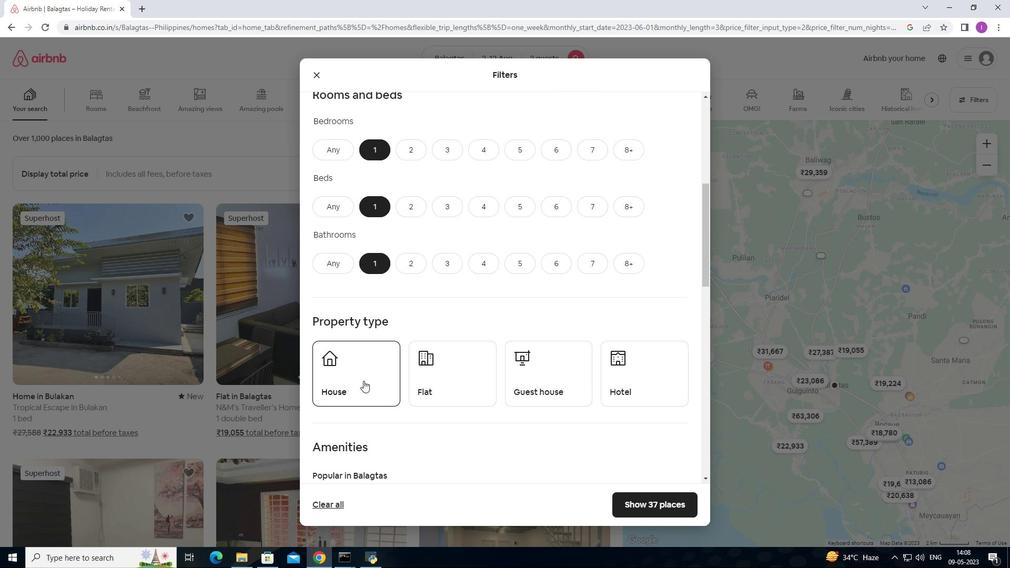 
Action: Mouse moved to (425, 381)
Screenshot: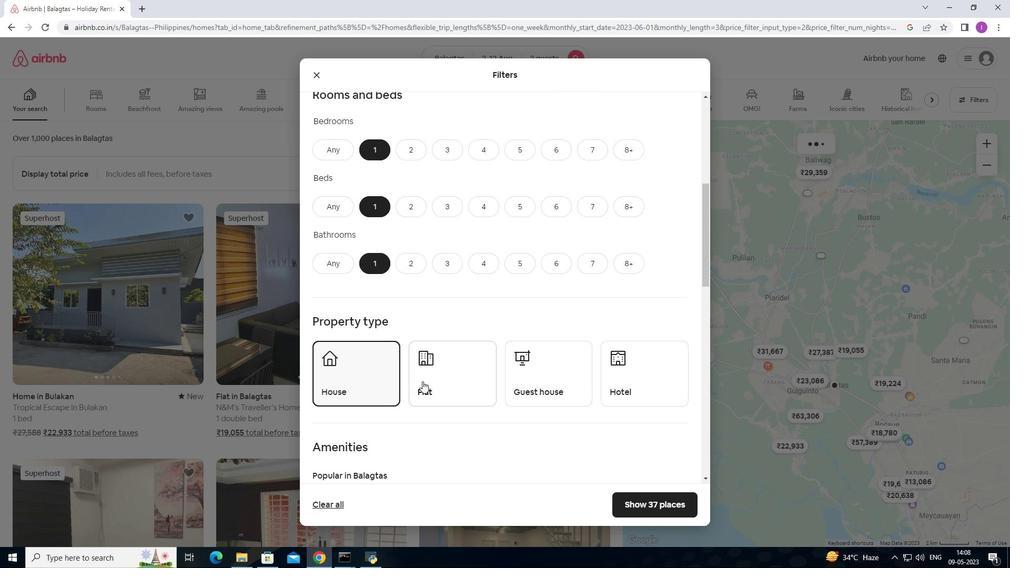 
Action: Mouse pressed left at (425, 381)
Screenshot: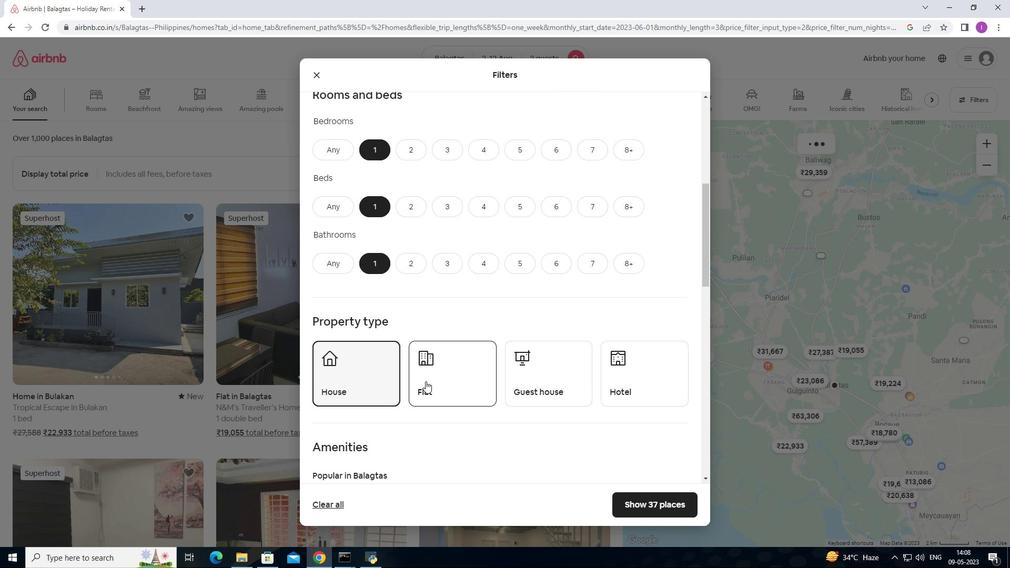 
Action: Mouse moved to (569, 386)
Screenshot: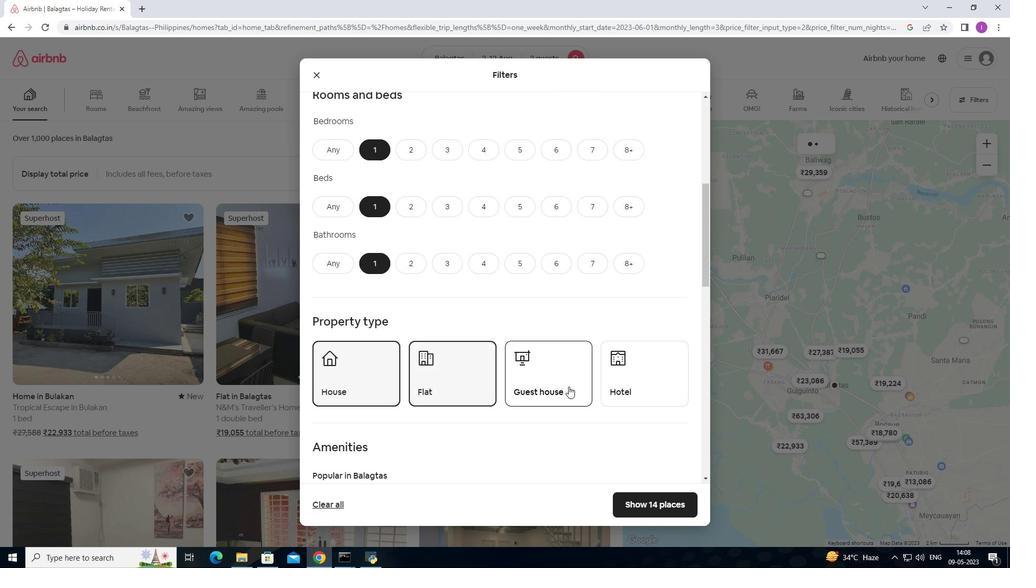 
Action: Mouse pressed left at (569, 386)
Screenshot: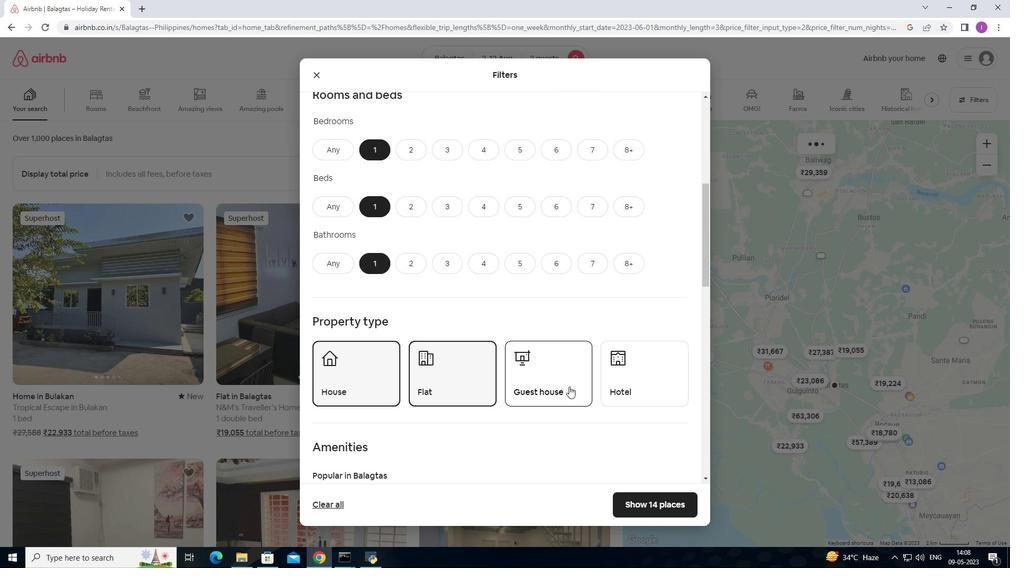 
Action: Mouse moved to (616, 381)
Screenshot: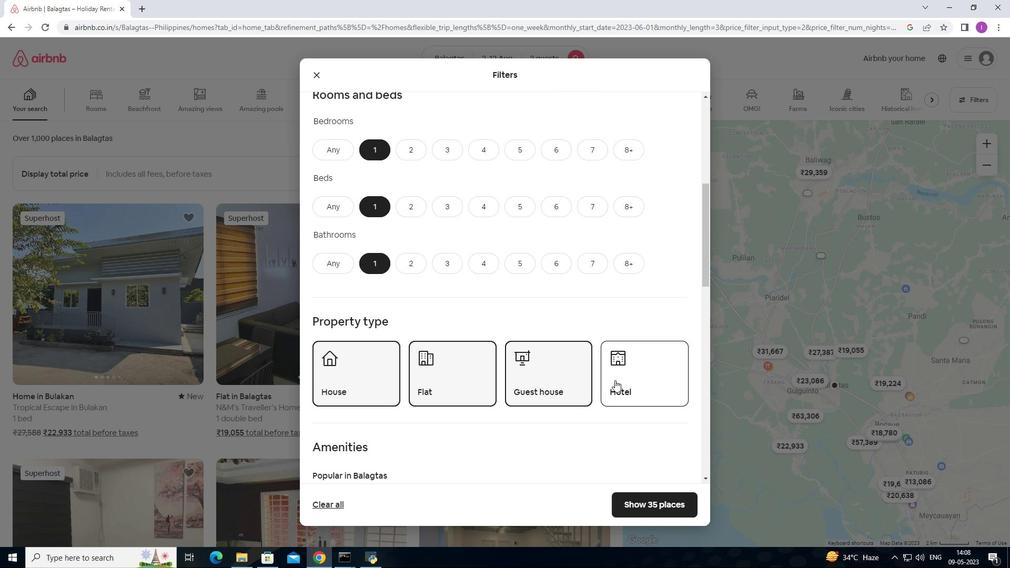 
Action: Mouse pressed left at (616, 381)
Screenshot: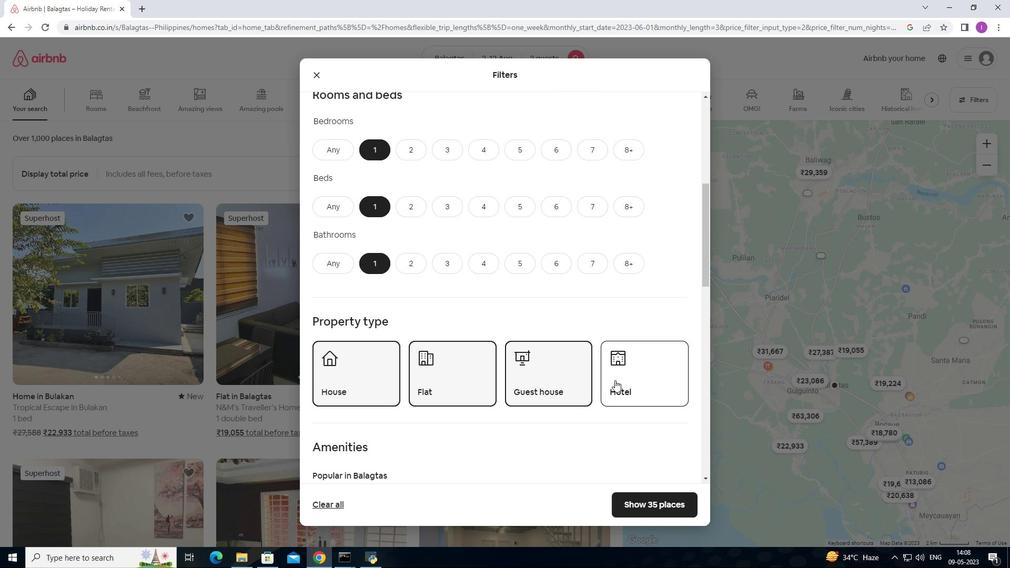 
Action: Mouse moved to (416, 429)
Screenshot: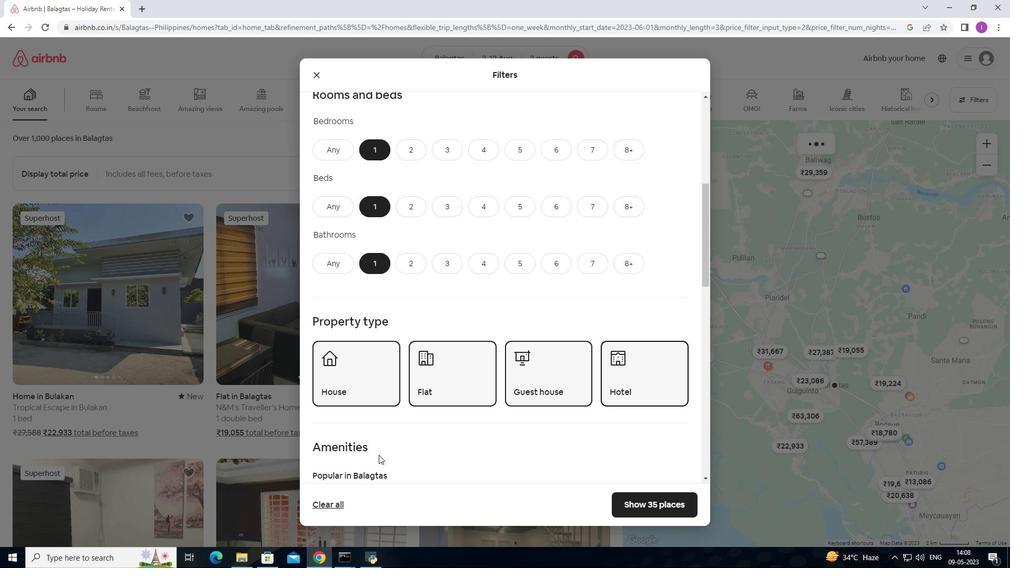 
Action: Mouse scrolled (416, 429) with delta (0, 0)
Screenshot: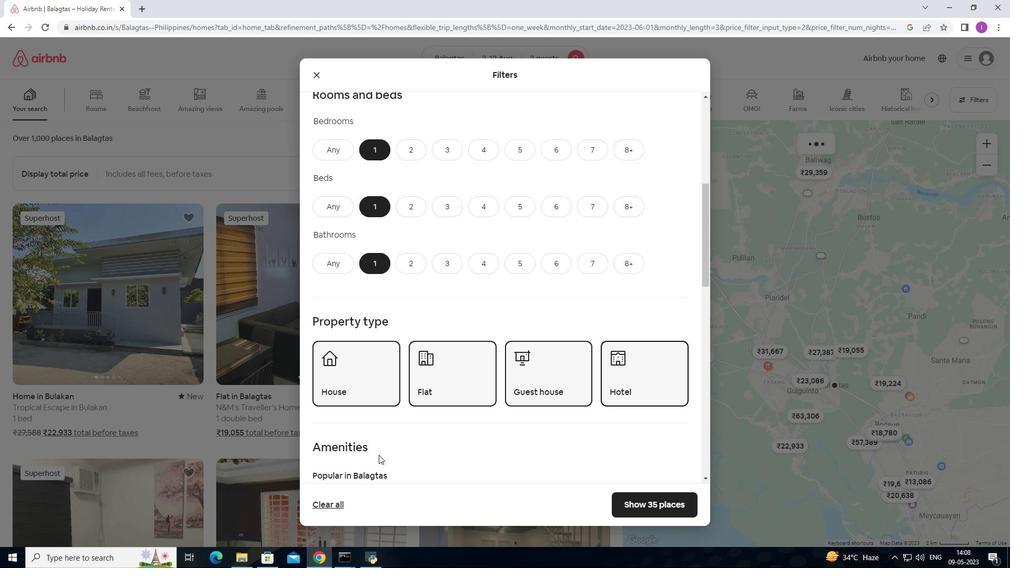 
Action: Mouse moved to (417, 429)
Screenshot: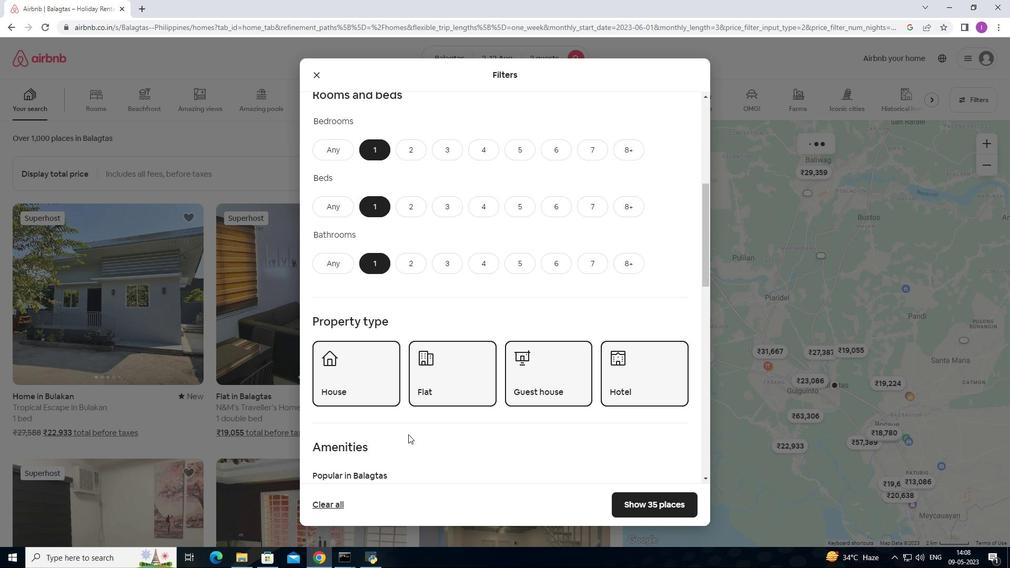 
Action: Mouse scrolled (417, 428) with delta (0, 0)
Screenshot: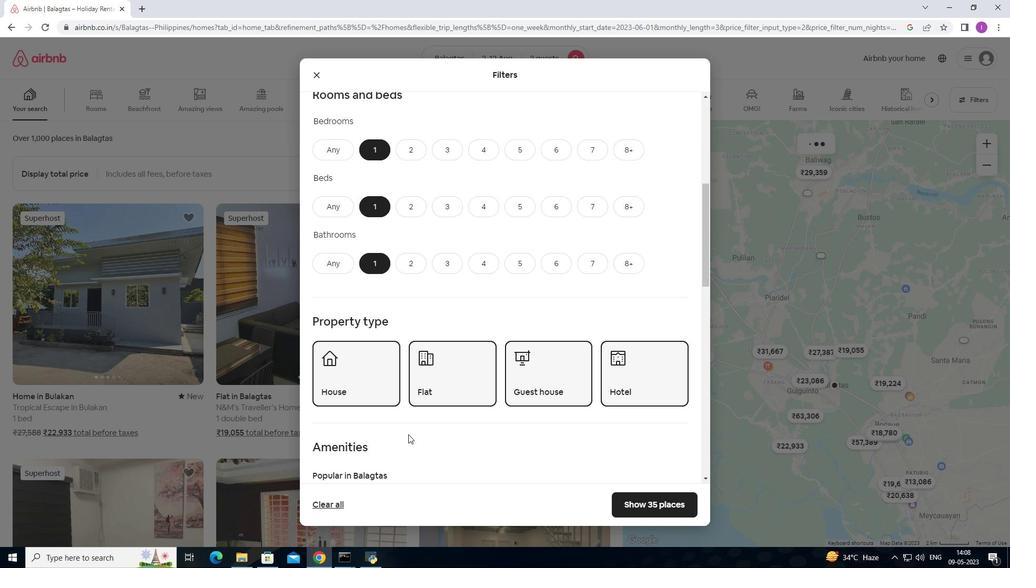 
Action: Mouse moved to (417, 429)
Screenshot: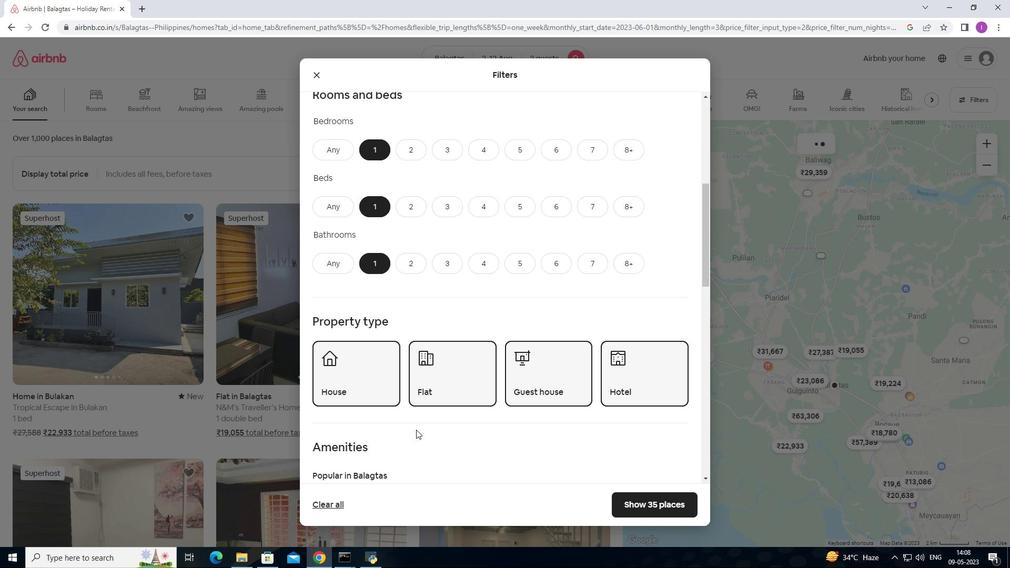 
Action: Mouse scrolled (417, 428) with delta (0, 0)
Screenshot: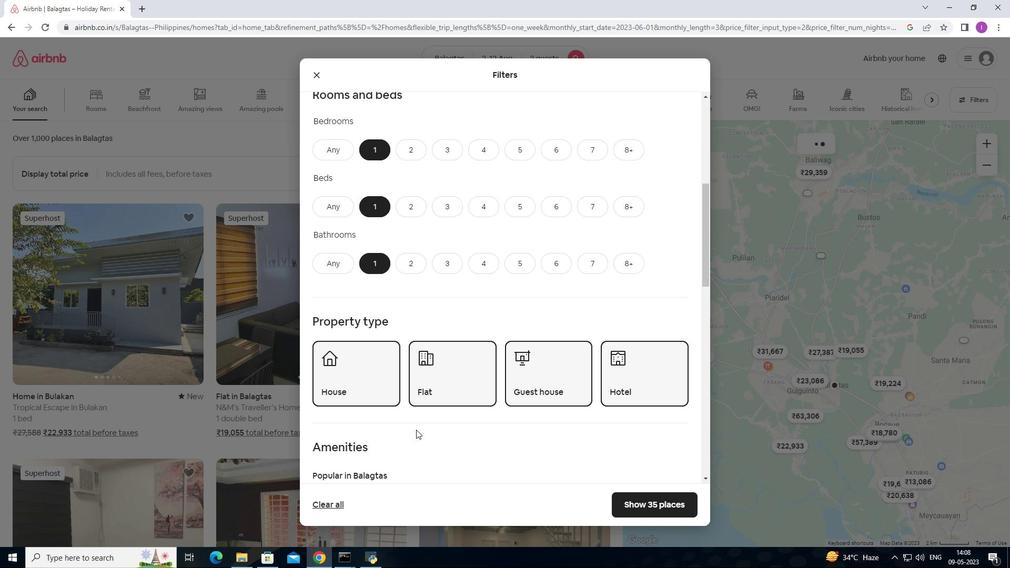 
Action: Mouse moved to (455, 401)
Screenshot: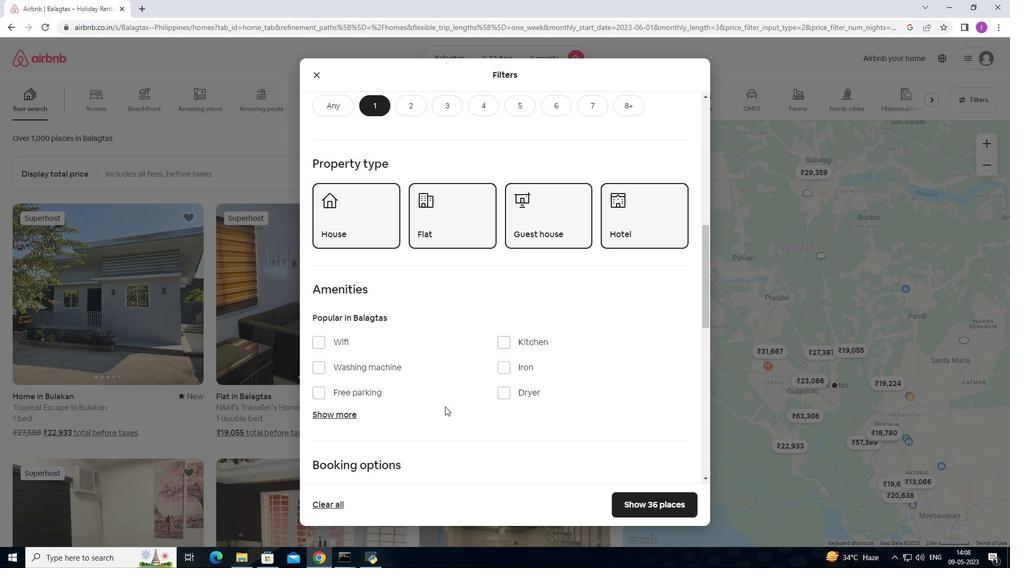 
Action: Mouse scrolled (455, 401) with delta (0, 0)
Screenshot: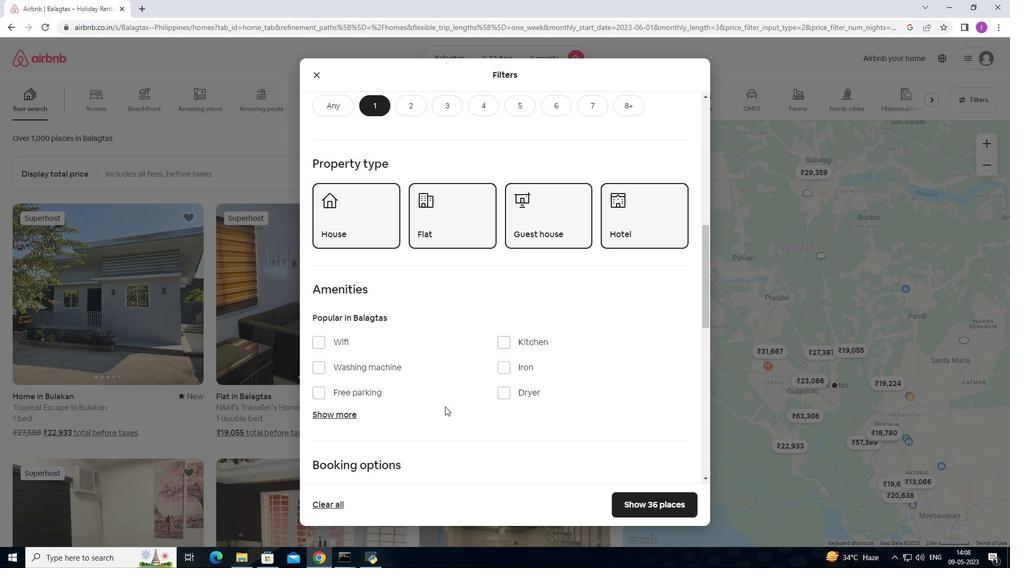 
Action: Mouse scrolled (455, 401) with delta (0, 0)
Screenshot: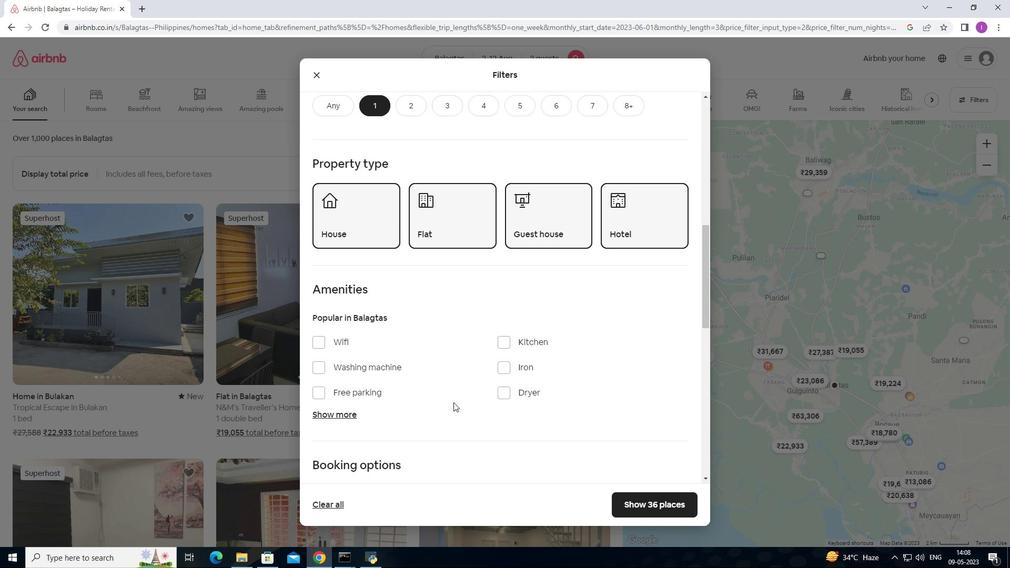 
Action: Mouse moved to (455, 401)
Screenshot: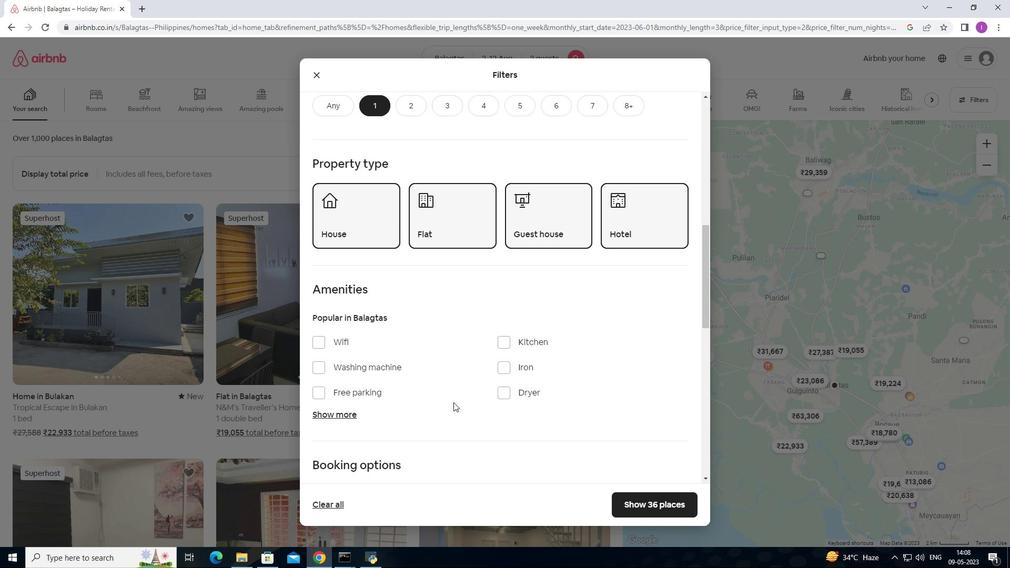 
Action: Mouse scrolled (455, 401) with delta (0, 0)
Screenshot: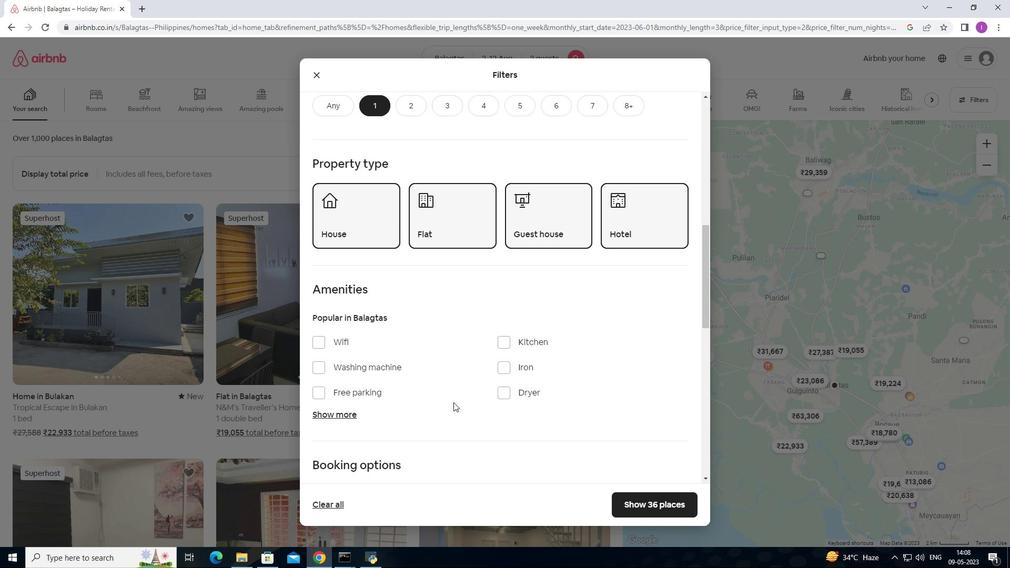 
Action: Mouse moved to (459, 398)
Screenshot: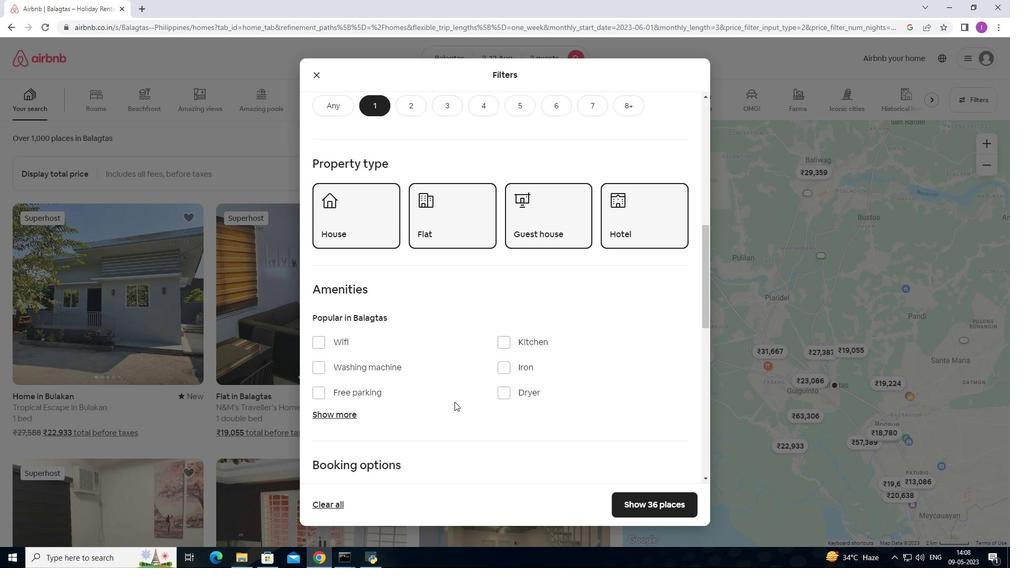
Action: Mouse scrolled (459, 398) with delta (0, 0)
Screenshot: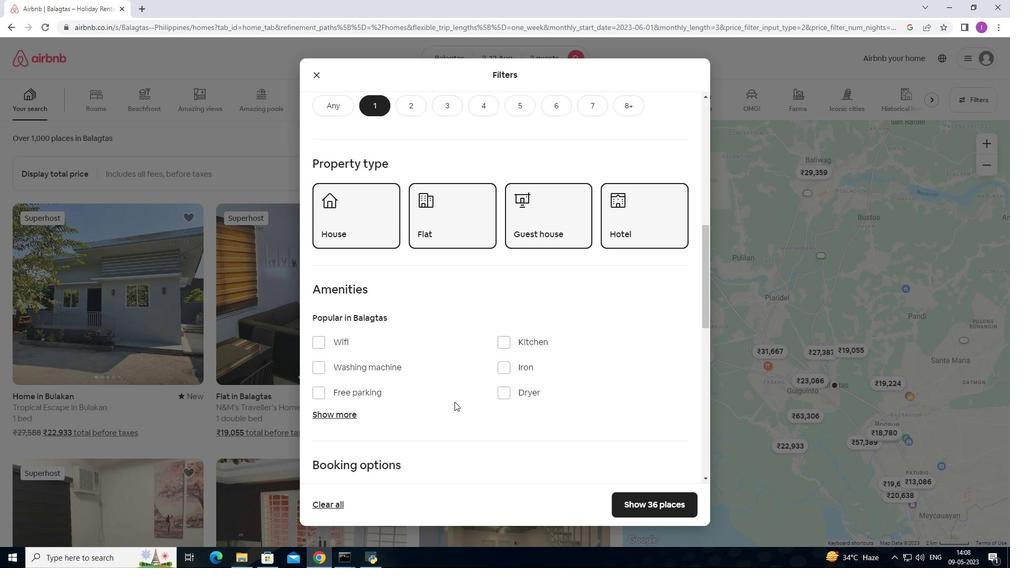 
Action: Mouse moved to (672, 323)
Screenshot: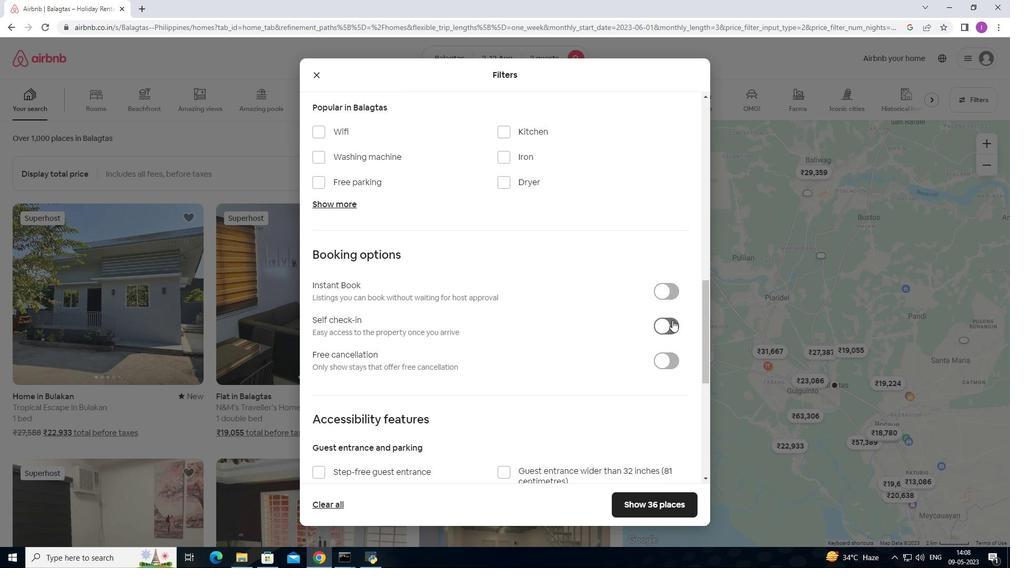
Action: Mouse pressed left at (672, 323)
Screenshot: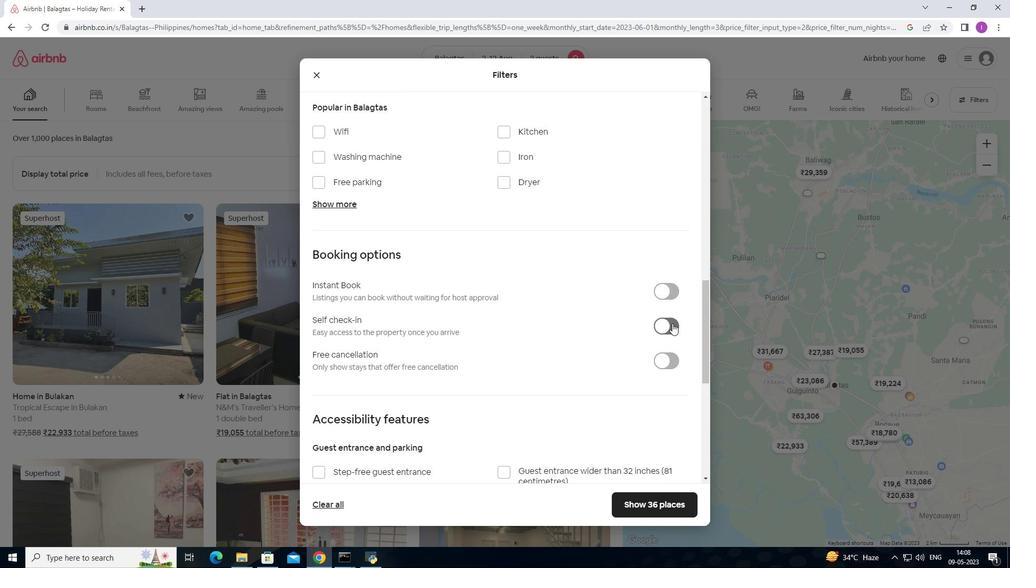 
Action: Mouse moved to (405, 406)
Screenshot: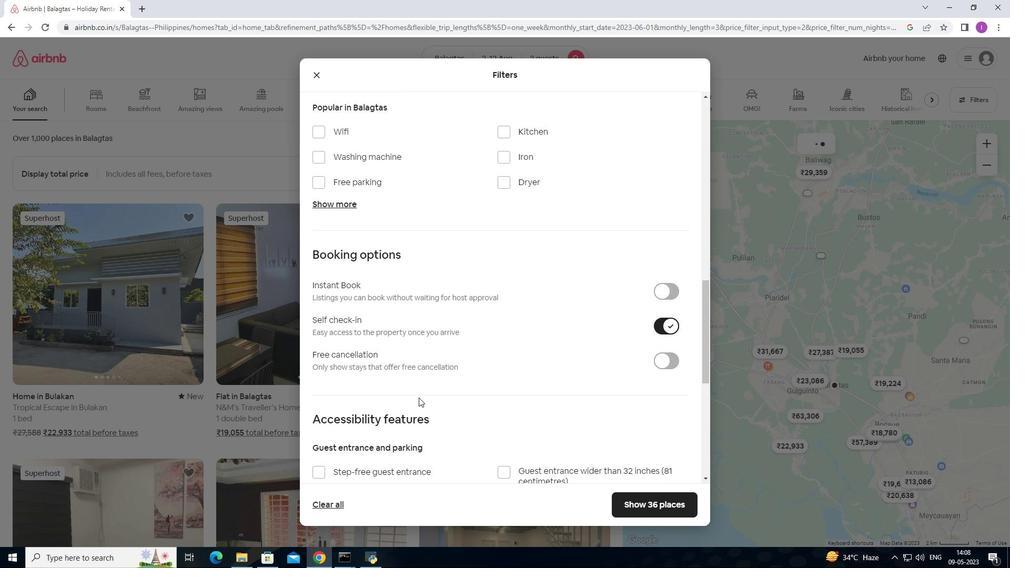 
Action: Mouse scrolled (405, 405) with delta (0, 0)
Screenshot: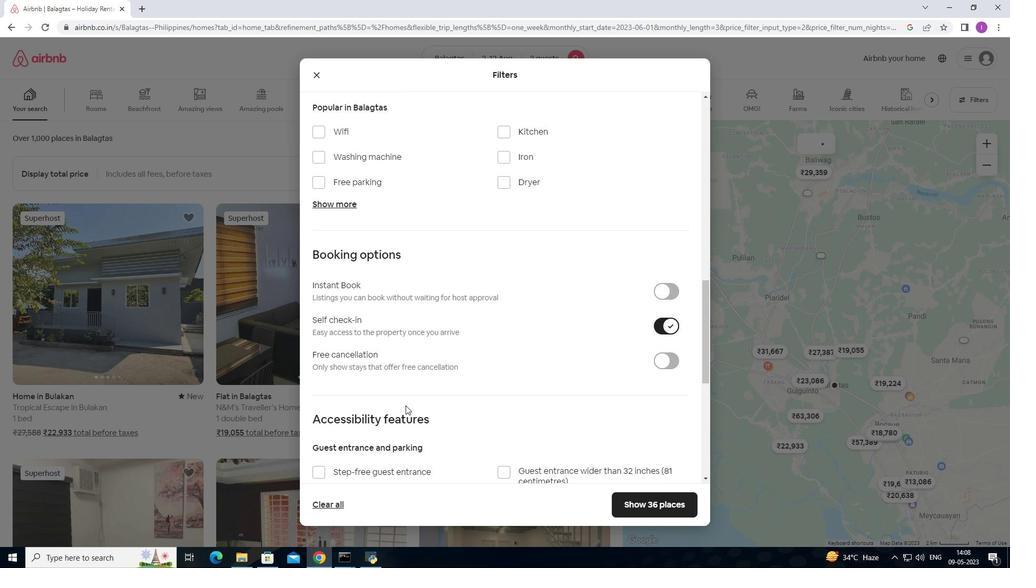
Action: Mouse scrolled (405, 405) with delta (0, 0)
Screenshot: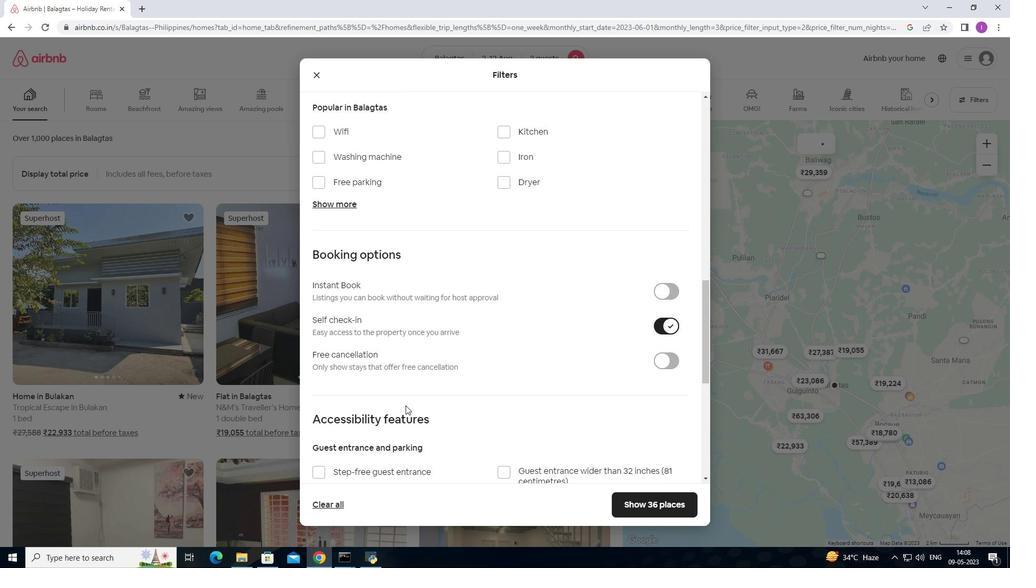 
Action: Mouse scrolled (405, 405) with delta (0, 0)
Screenshot: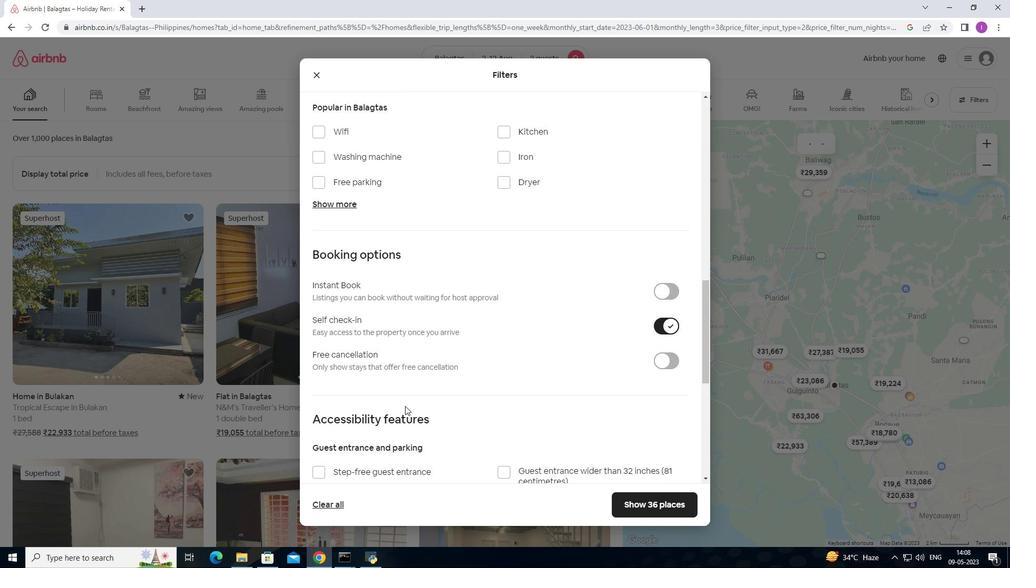 
Action: Mouse scrolled (405, 405) with delta (0, 0)
Screenshot: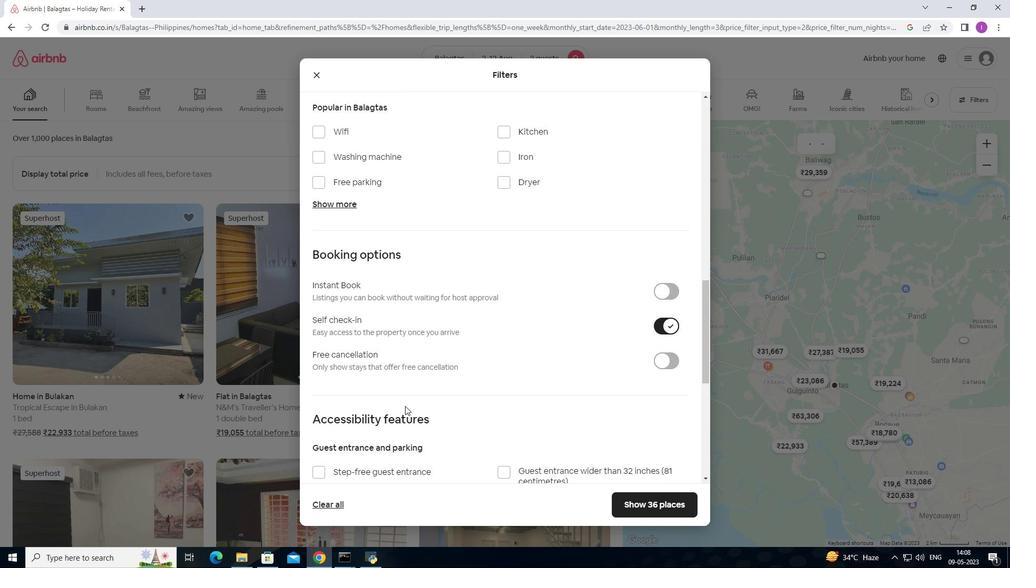 
Action: Mouse moved to (457, 349)
Screenshot: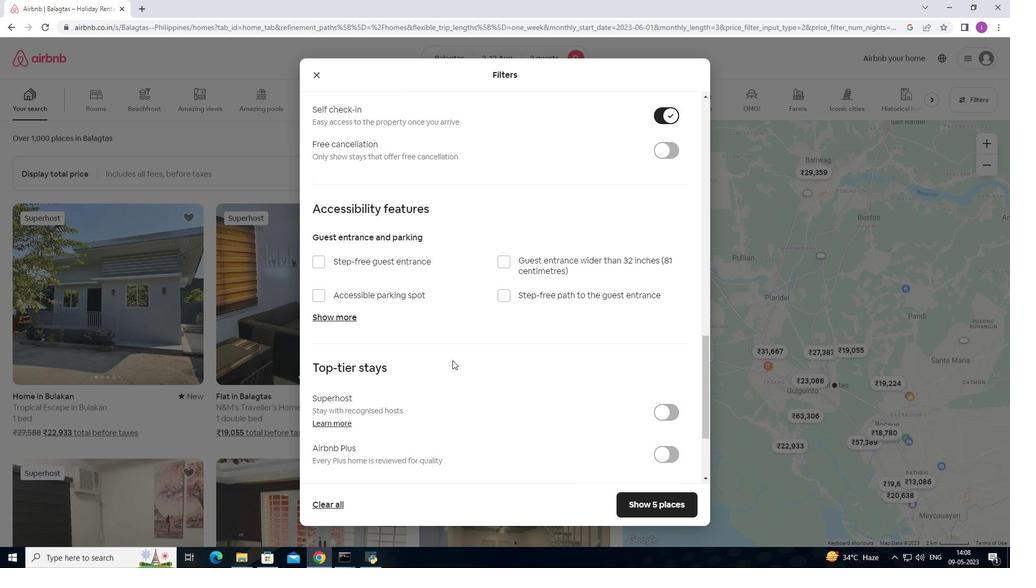 
Action: Mouse scrolled (457, 349) with delta (0, 0)
Screenshot: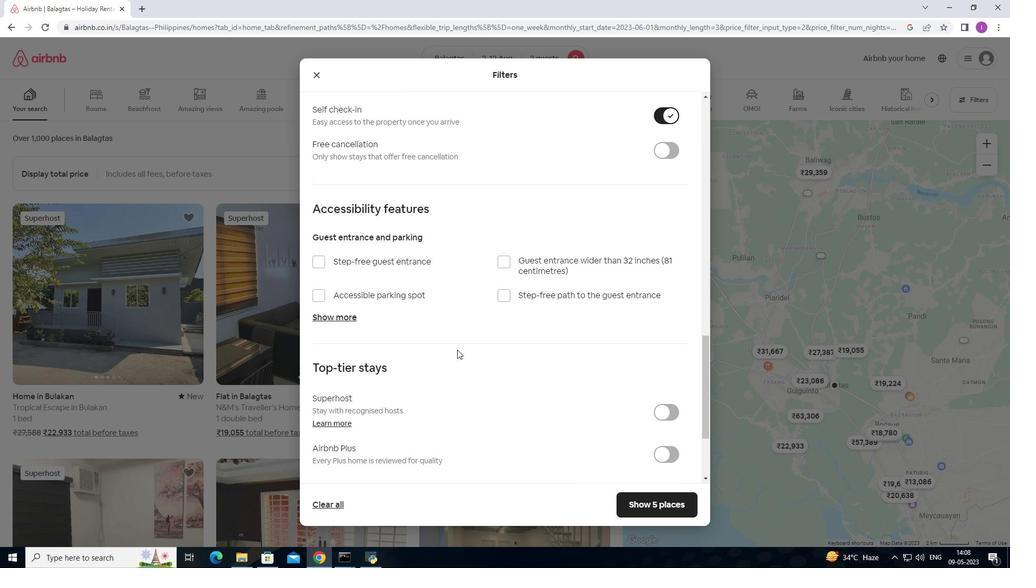 
Action: Mouse scrolled (457, 349) with delta (0, 0)
Screenshot: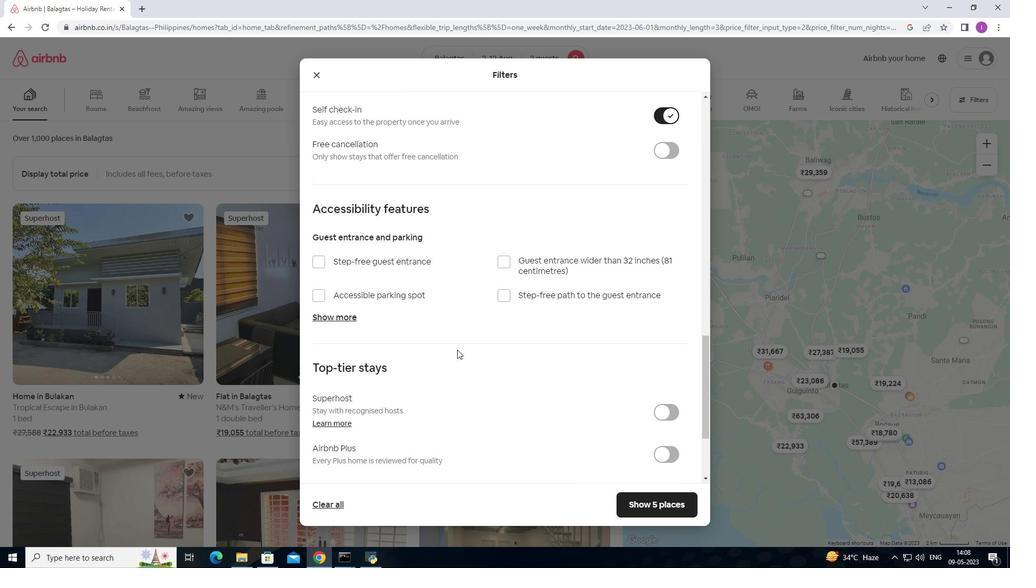 
Action: Mouse scrolled (457, 349) with delta (0, 0)
Screenshot: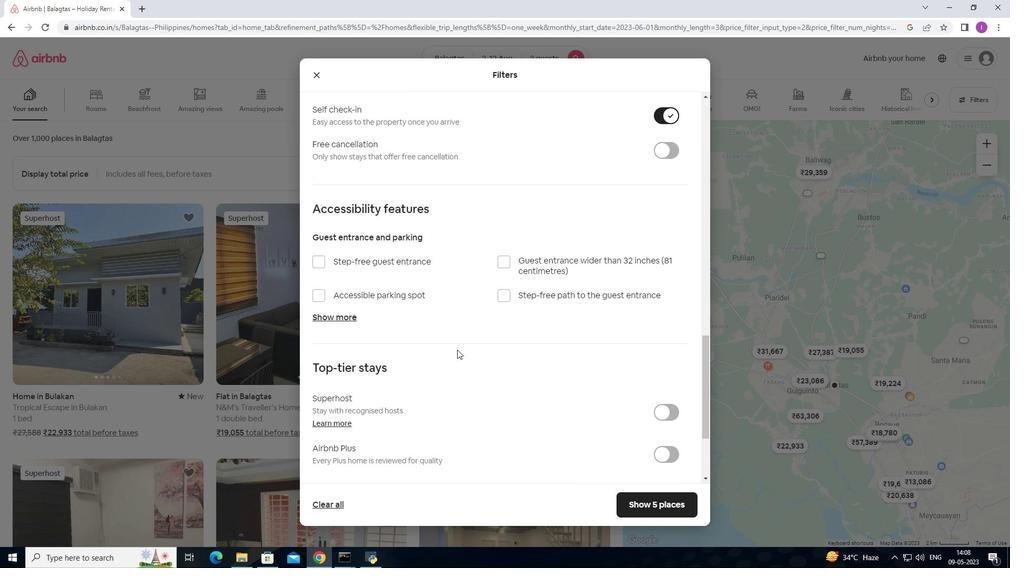 
Action: Mouse moved to (458, 352)
Screenshot: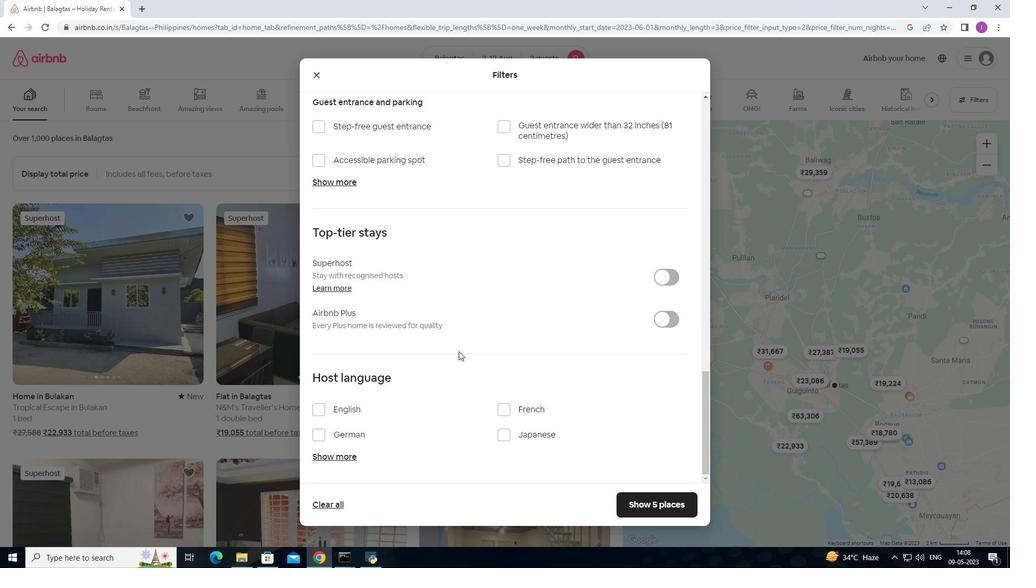 
Action: Mouse scrolled (458, 351) with delta (0, 0)
Screenshot: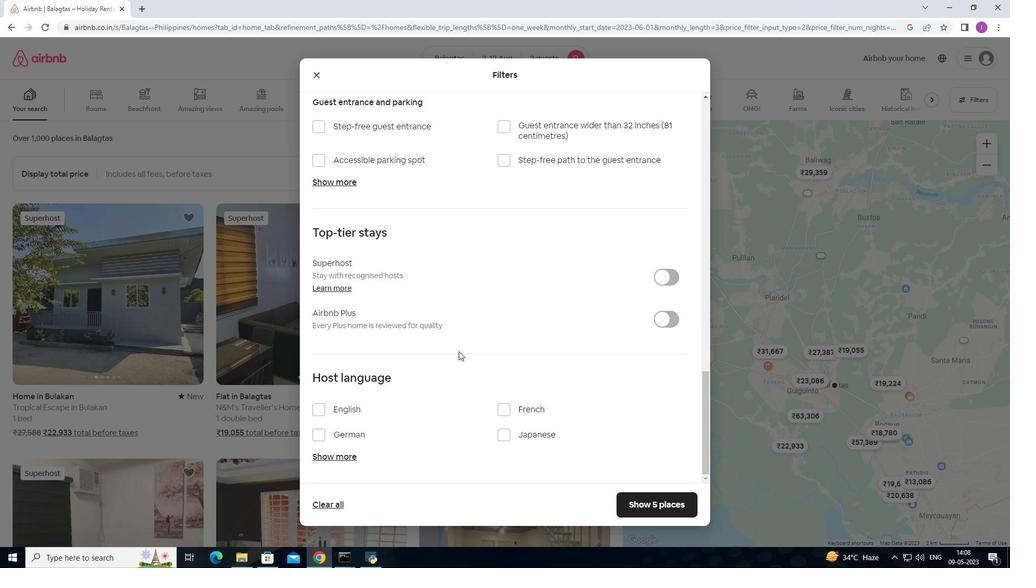 
Action: Mouse scrolled (458, 351) with delta (0, 0)
Screenshot: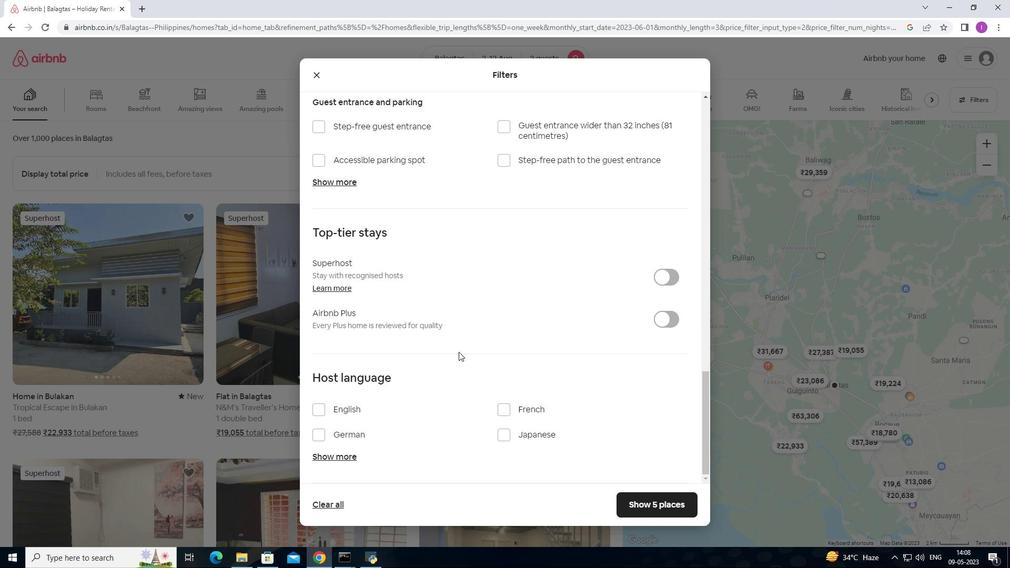 
Action: Mouse moved to (316, 410)
Screenshot: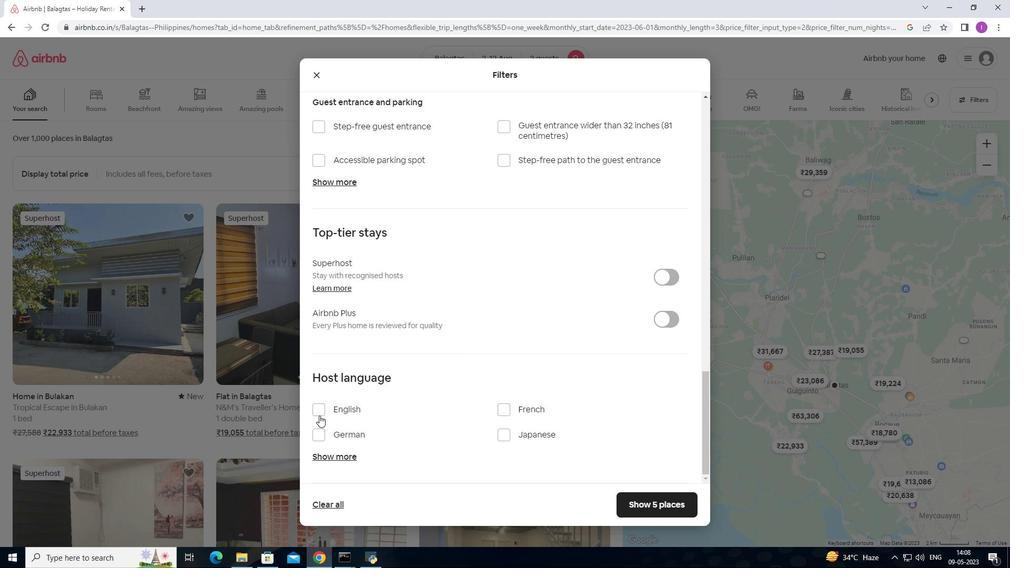 
Action: Mouse pressed left at (316, 410)
Screenshot: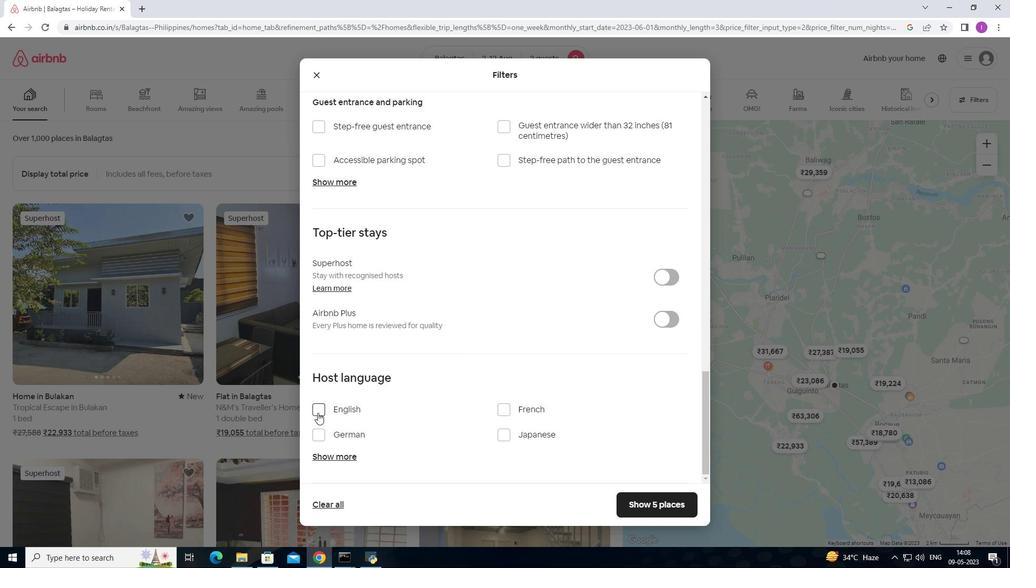 
Action: Mouse moved to (653, 509)
Screenshot: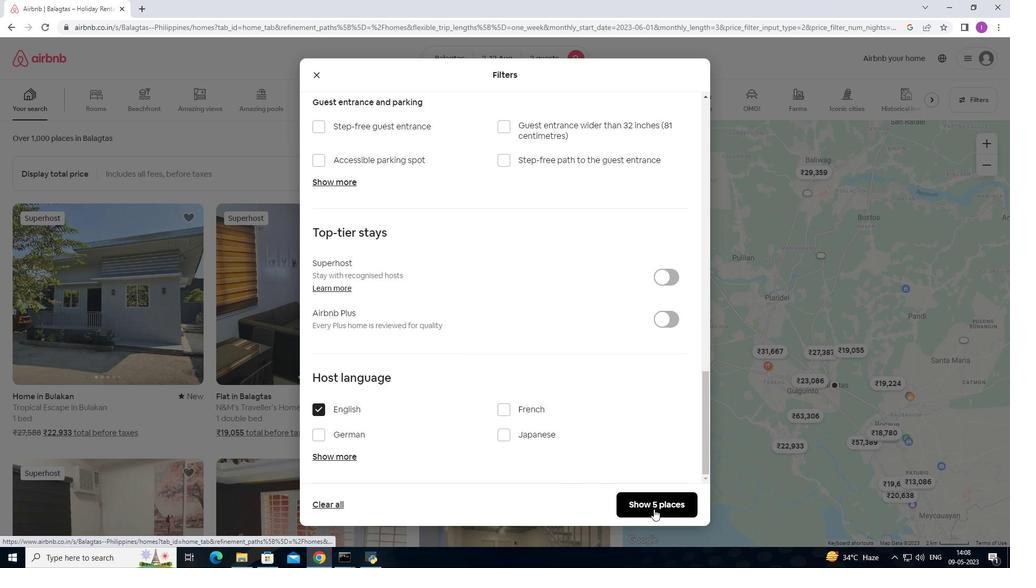 
Action: Mouse pressed left at (653, 509)
Screenshot: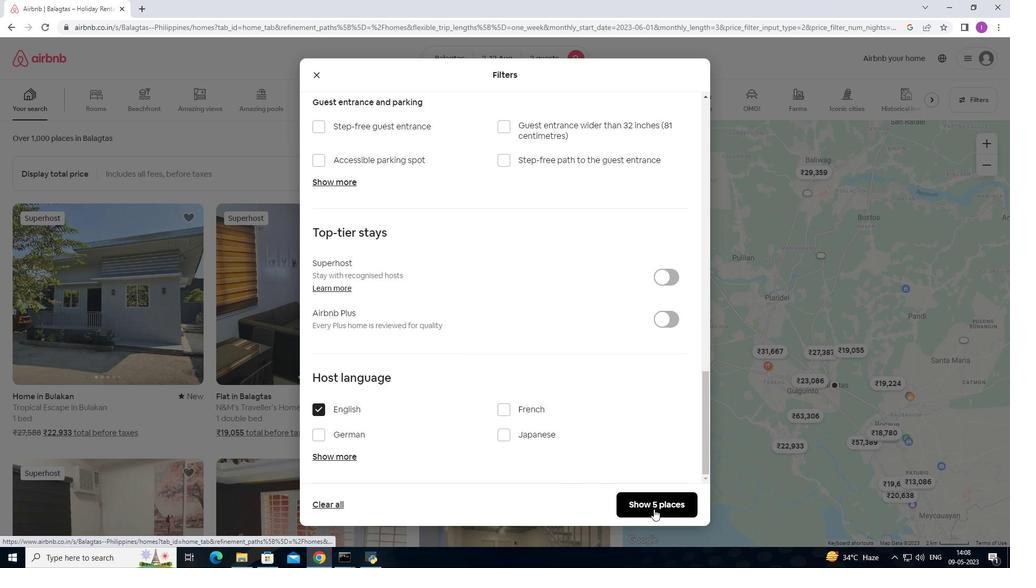 
Action: Mouse moved to (641, 508)
Screenshot: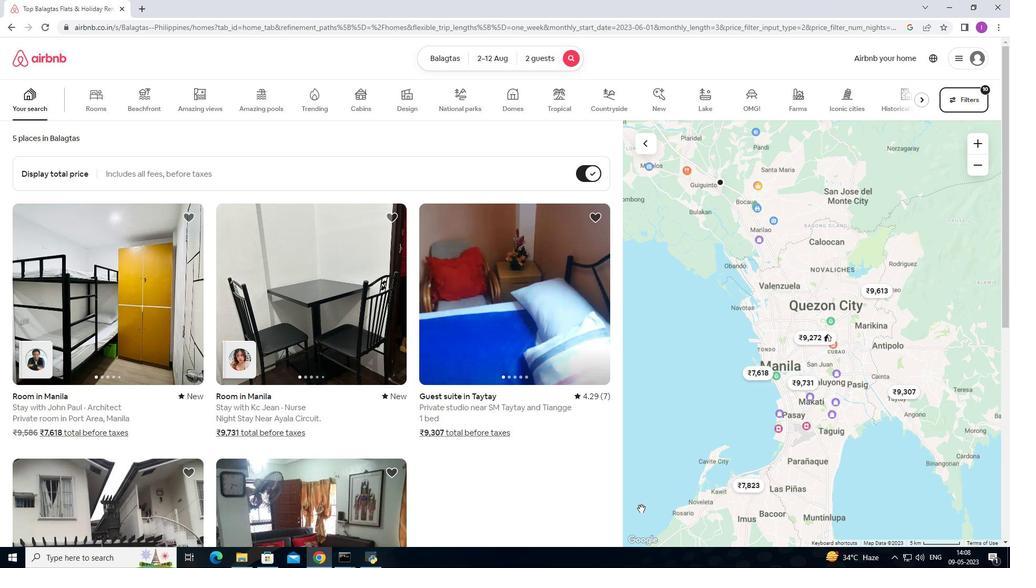 
